 Task: Find connections with filter location Mancherāl with filter topic #Jobvacancywith filter profile language Potuguese with filter current company Microsoft Research with filter school Gayatri Vidya Parishad College of Engineering (Autonomous) with filter industry Movies, Videos and Sound with filter service category Public Relations with filter keywords title Over the Phone Interpreter
Action: Mouse moved to (483, 77)
Screenshot: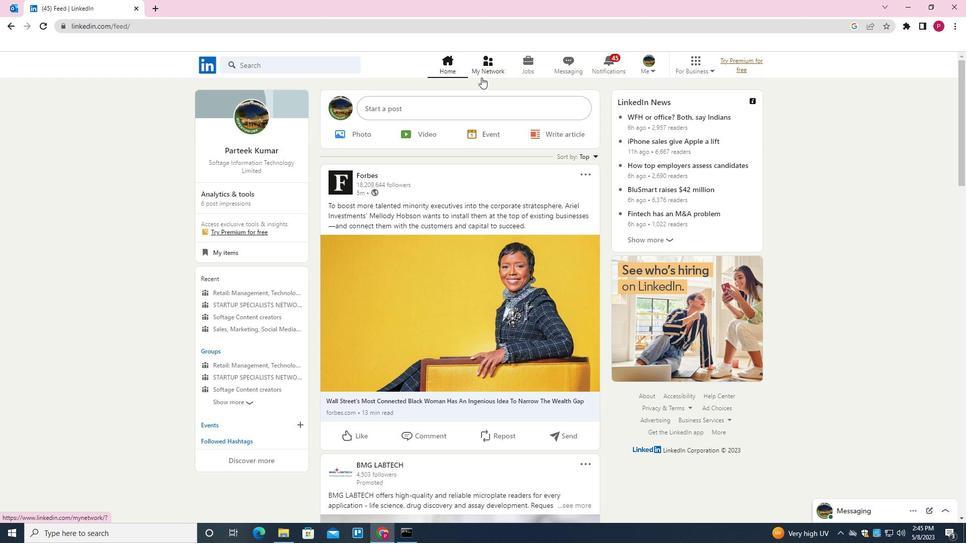 
Action: Mouse pressed left at (483, 77)
Screenshot: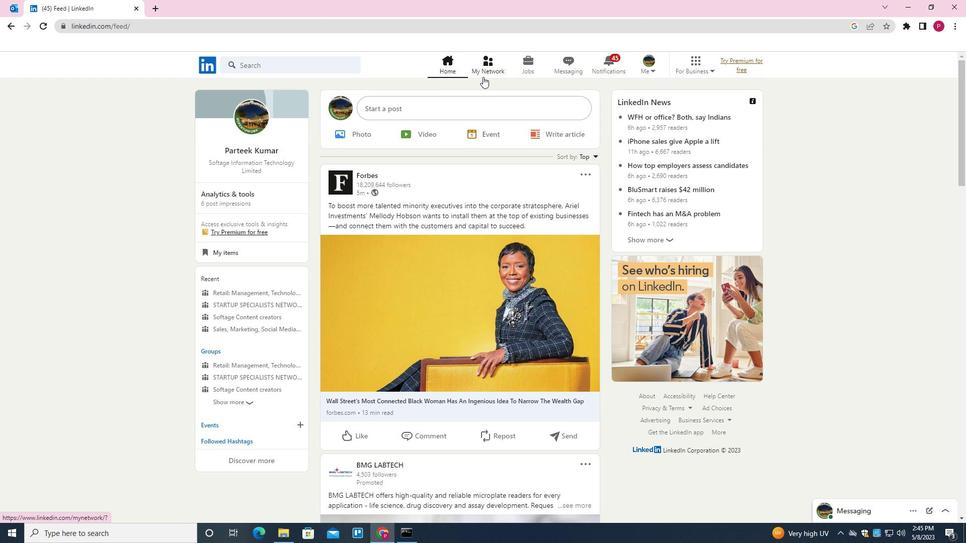 
Action: Mouse moved to (325, 125)
Screenshot: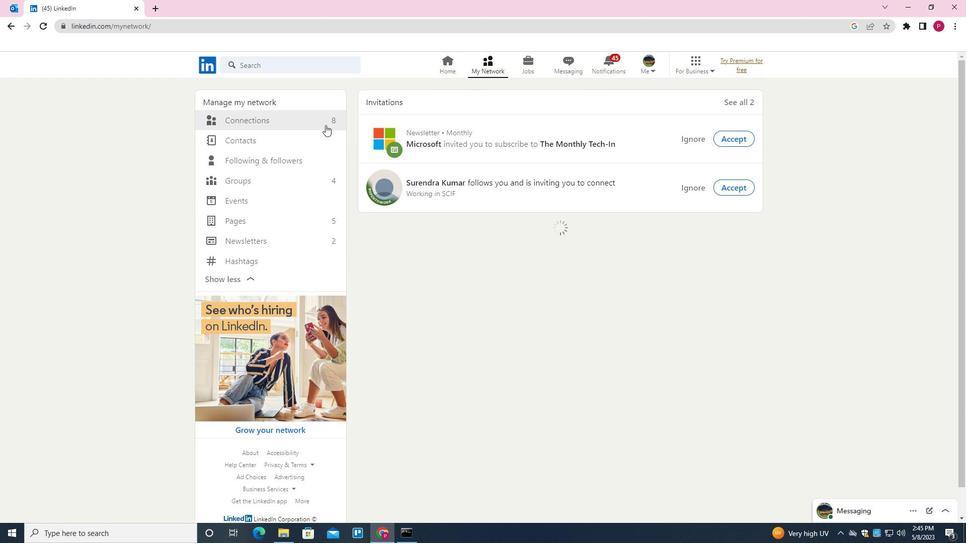 
Action: Mouse pressed left at (325, 125)
Screenshot: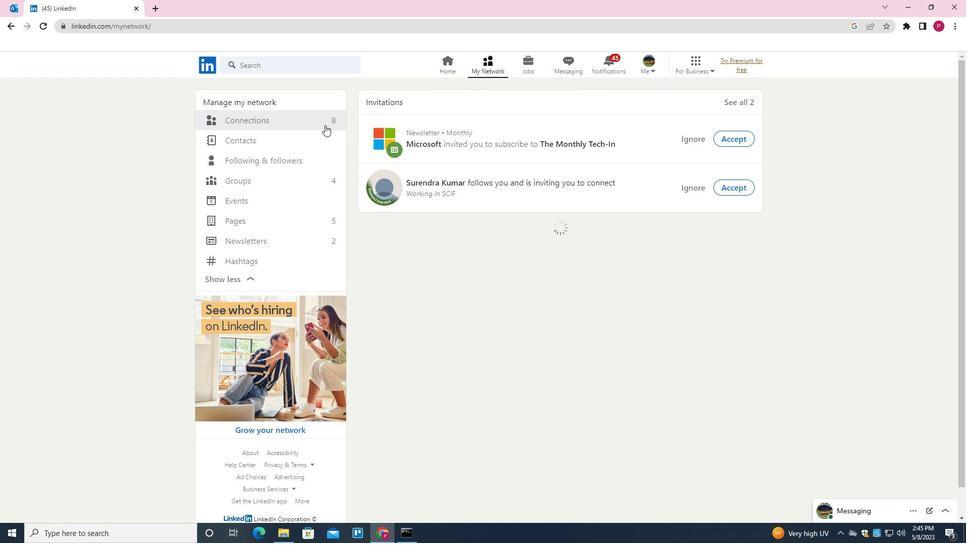 
Action: Mouse moved to (554, 121)
Screenshot: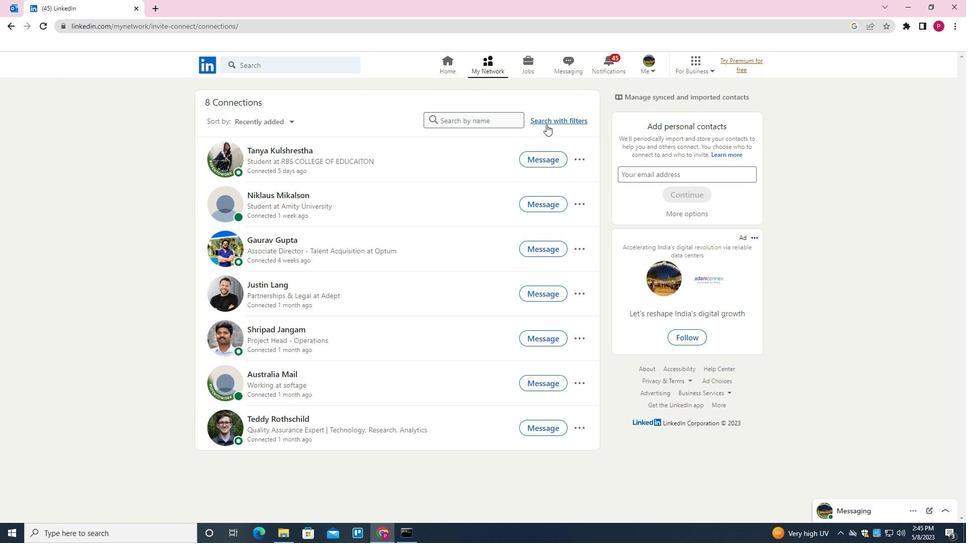 
Action: Mouse pressed left at (554, 121)
Screenshot: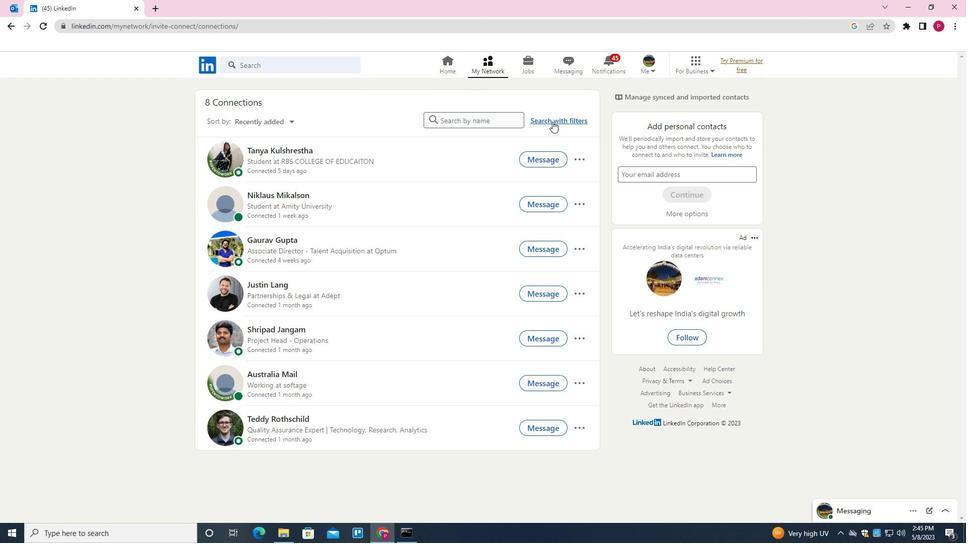 
Action: Mouse moved to (517, 91)
Screenshot: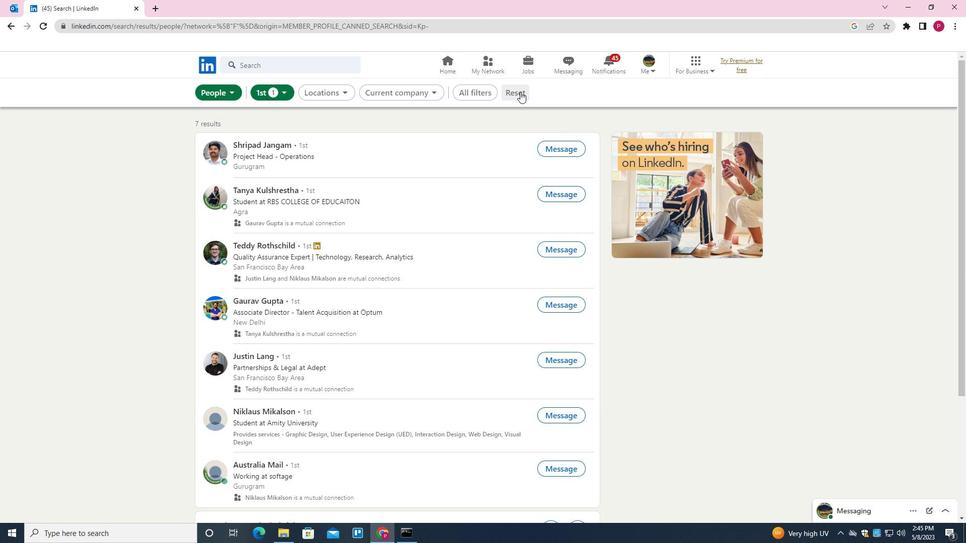 
Action: Mouse pressed left at (517, 91)
Screenshot: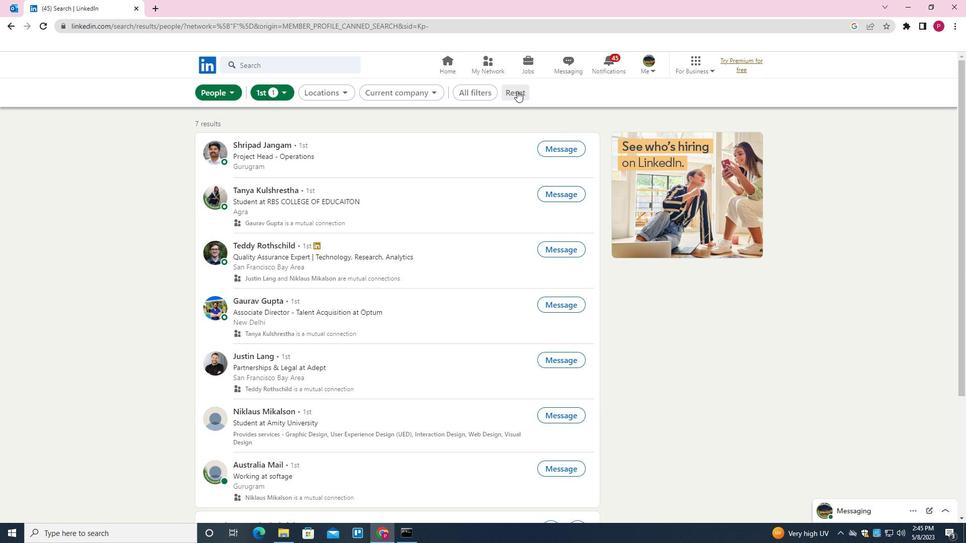 
Action: Mouse moved to (502, 94)
Screenshot: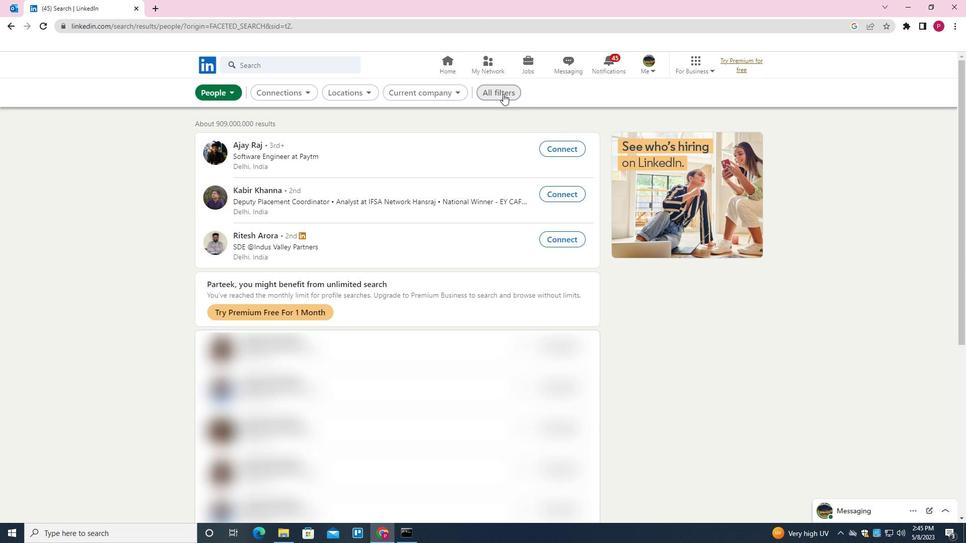 
Action: Mouse pressed left at (502, 94)
Screenshot: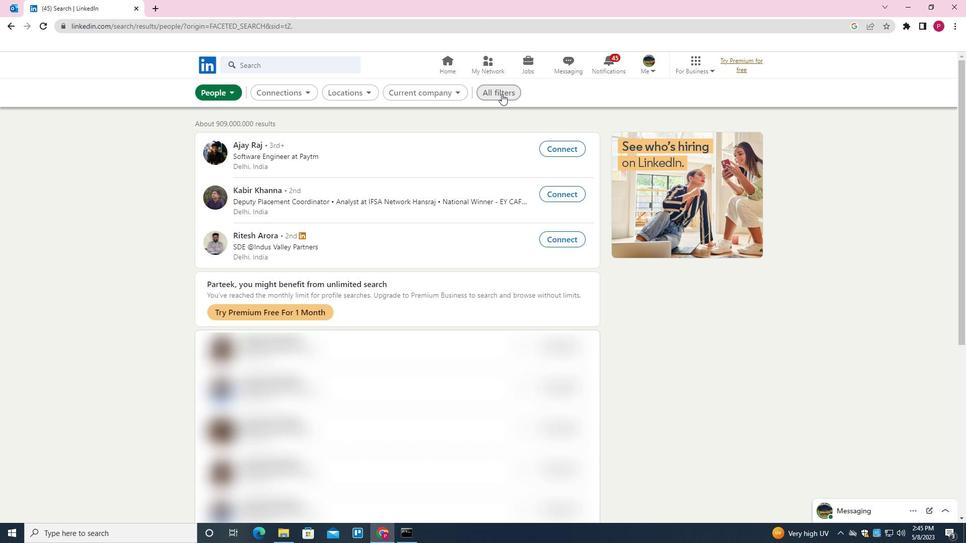 
Action: Mouse moved to (765, 218)
Screenshot: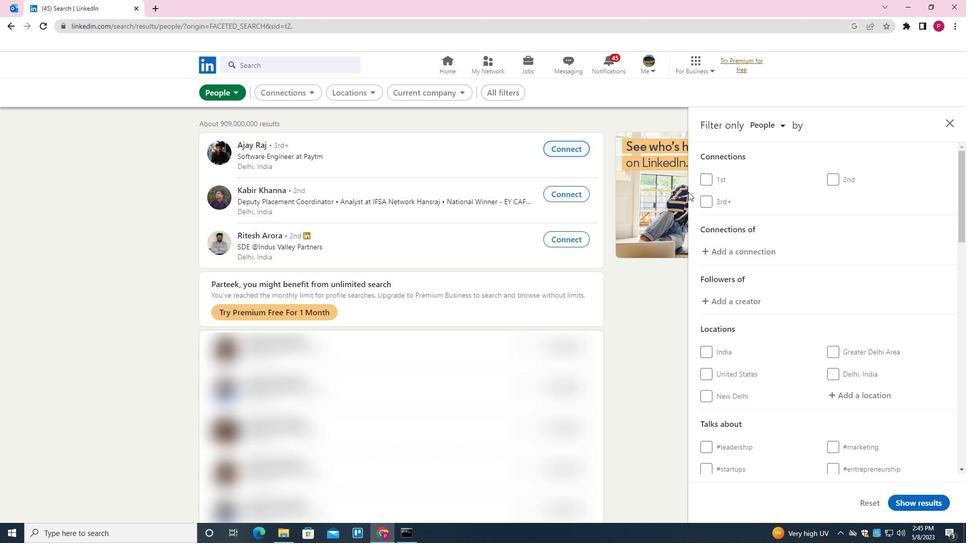
Action: Mouse scrolled (765, 218) with delta (0, 0)
Screenshot: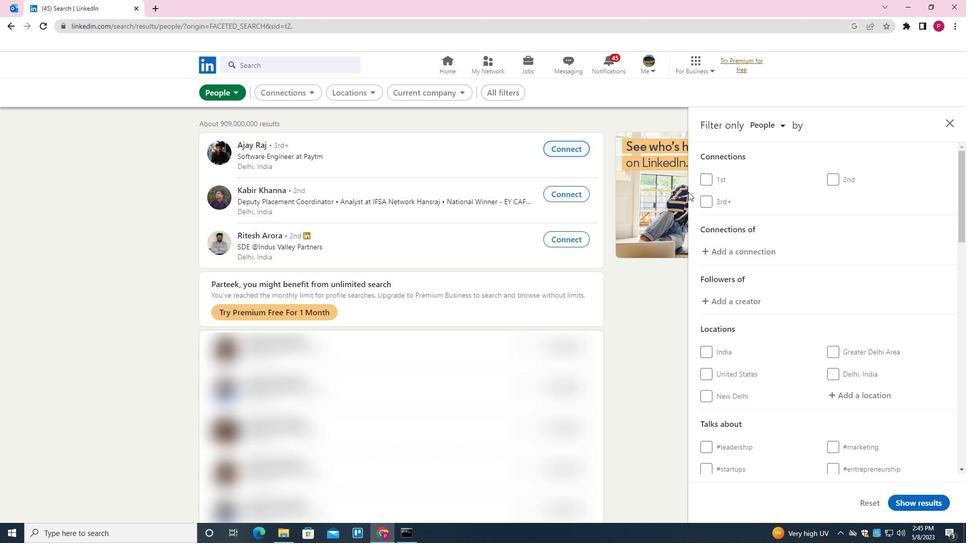 
Action: Mouse moved to (803, 232)
Screenshot: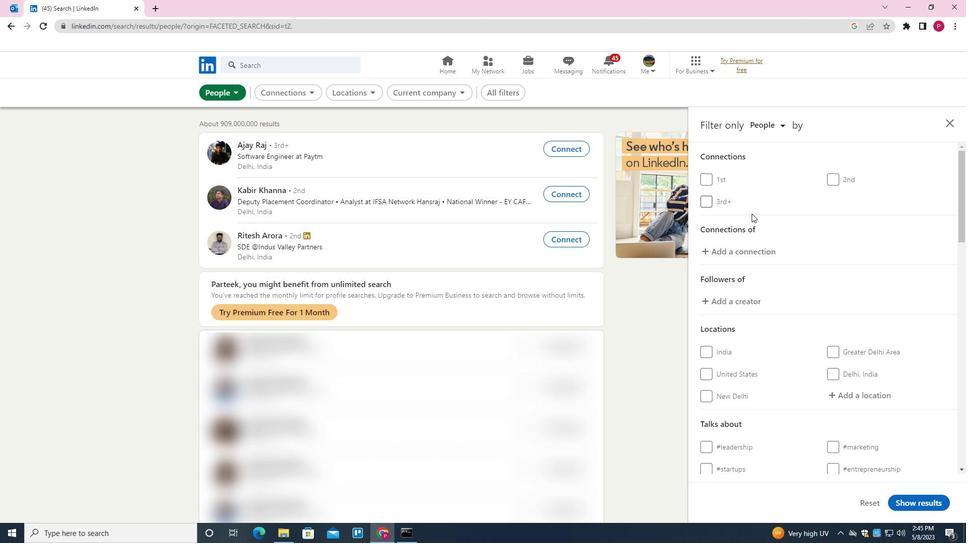 
Action: Mouse scrolled (803, 231) with delta (0, 0)
Screenshot: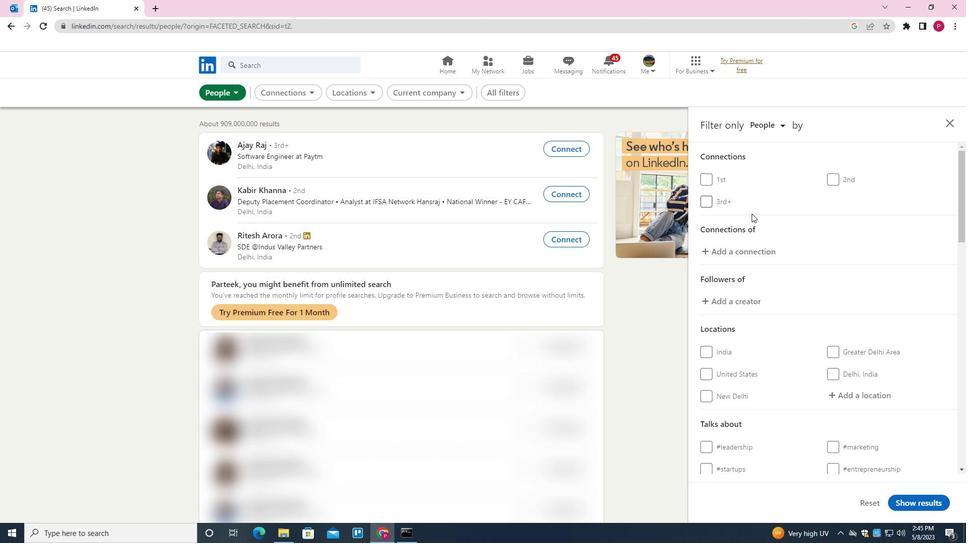 
Action: Mouse moved to (812, 236)
Screenshot: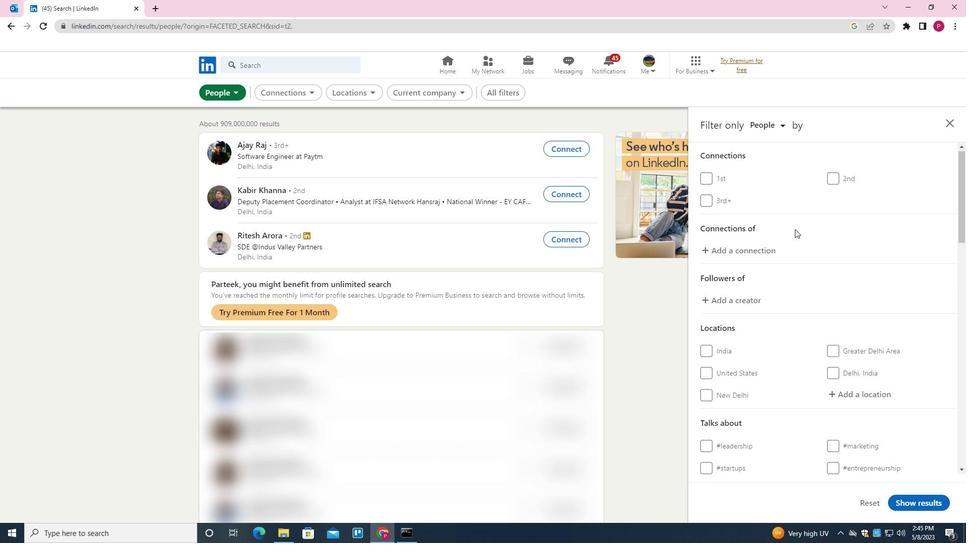 
Action: Mouse scrolled (812, 236) with delta (0, 0)
Screenshot: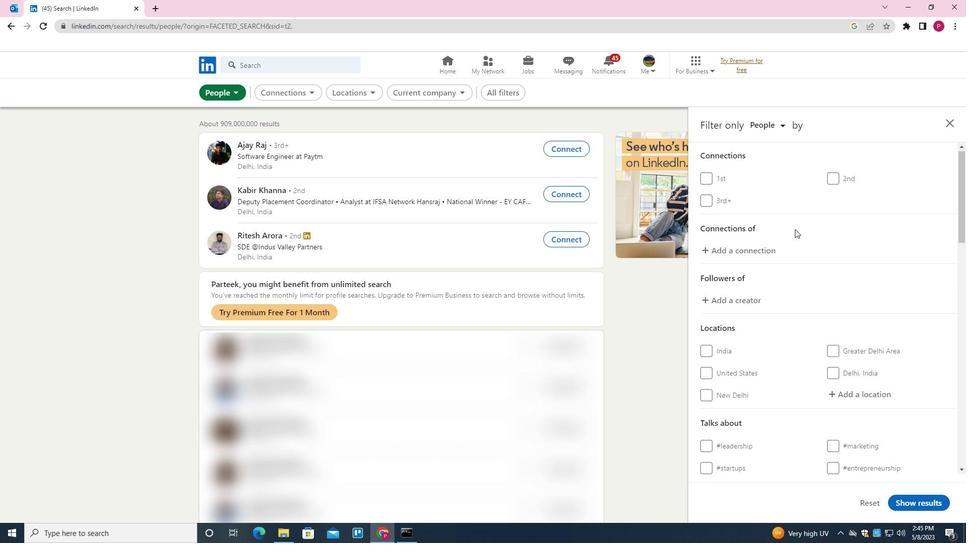 
Action: Mouse moved to (864, 245)
Screenshot: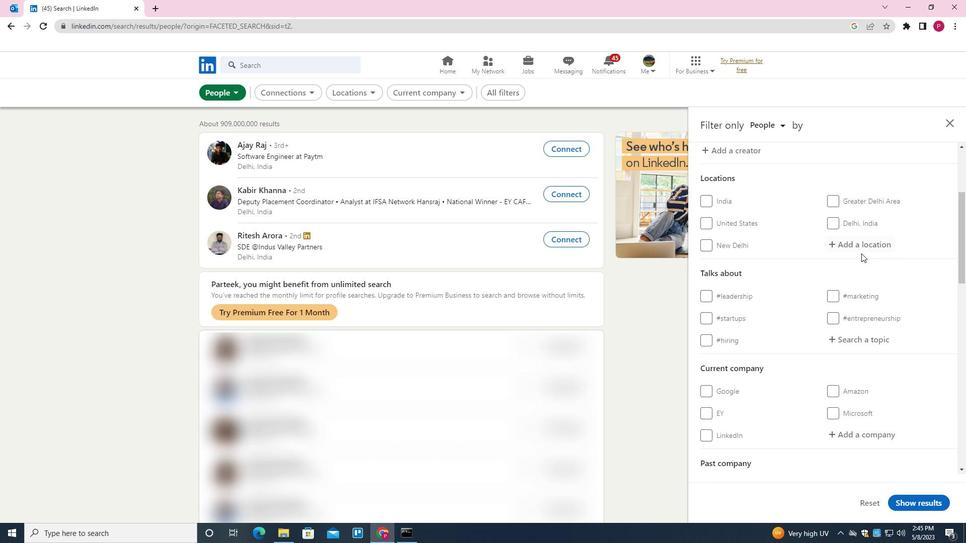 
Action: Mouse pressed left at (864, 245)
Screenshot: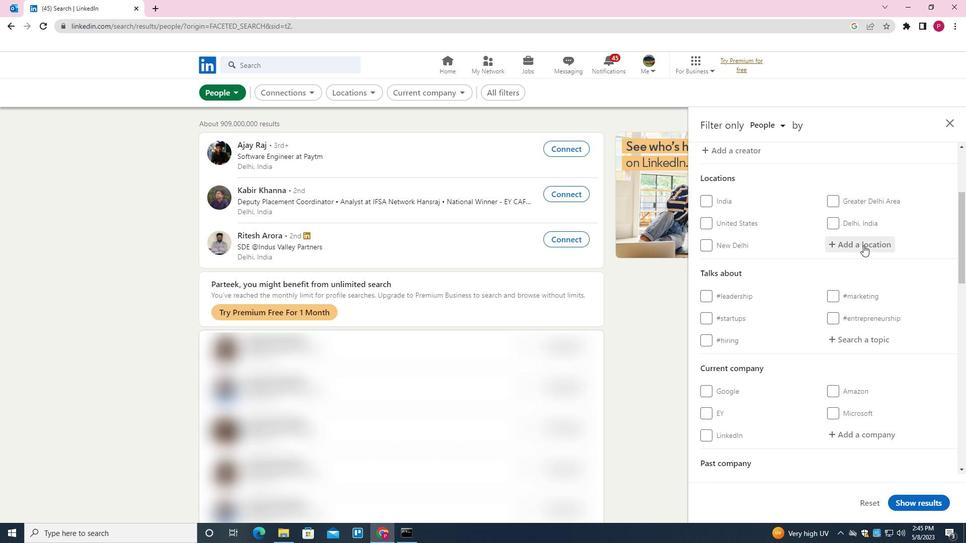 
Action: Mouse moved to (814, 277)
Screenshot: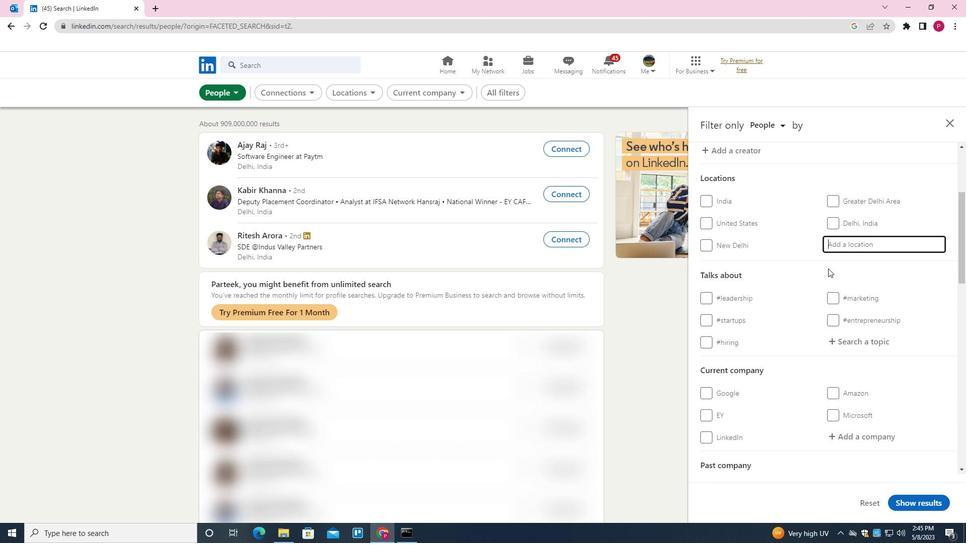 
Action: Key pressed <Key.shift>MANCHERAL<Key.backspace><Key.backspace><Key.backspace>RAL
Screenshot: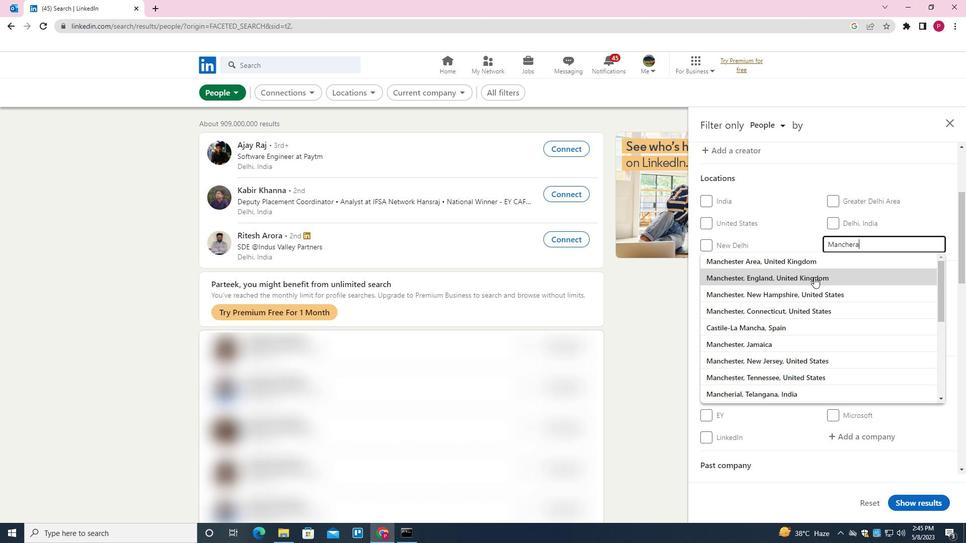 
Action: Mouse moved to (837, 221)
Screenshot: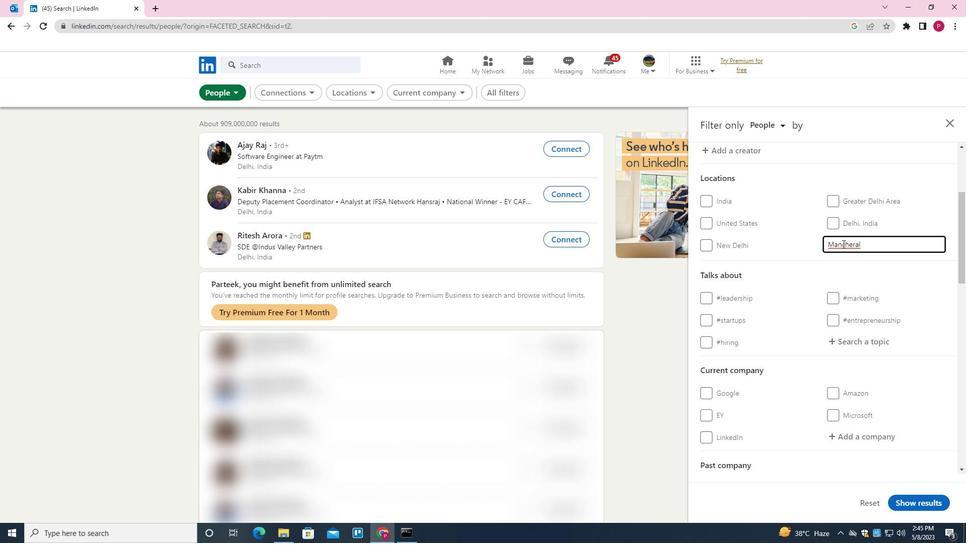 
Action: Mouse scrolled (837, 221) with delta (0, 0)
Screenshot: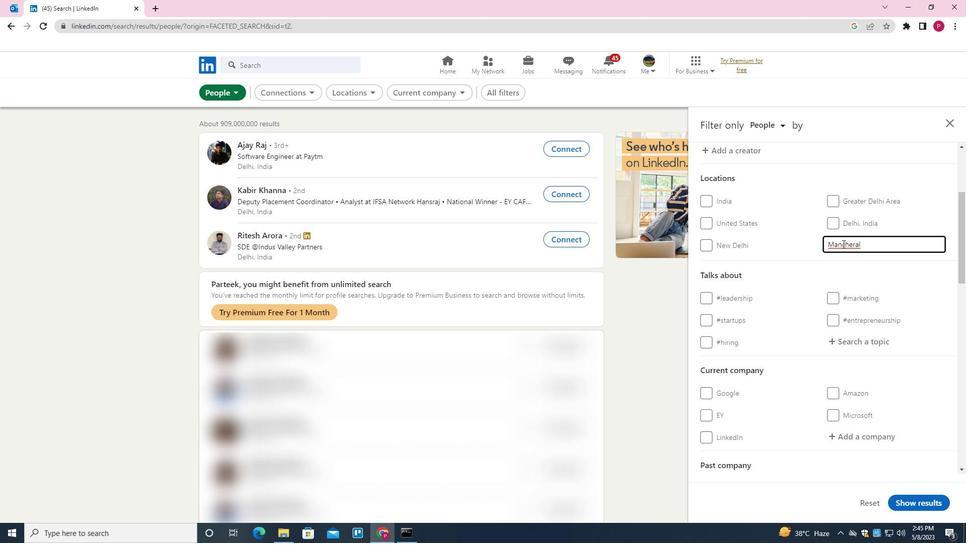 
Action: Mouse moved to (839, 219)
Screenshot: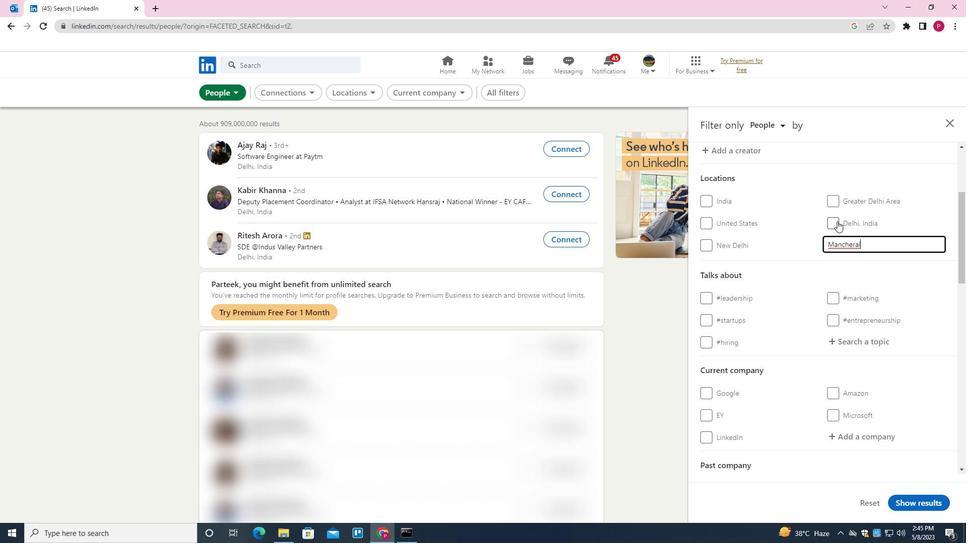 
Action: Mouse scrolled (839, 219) with delta (0, 0)
Screenshot: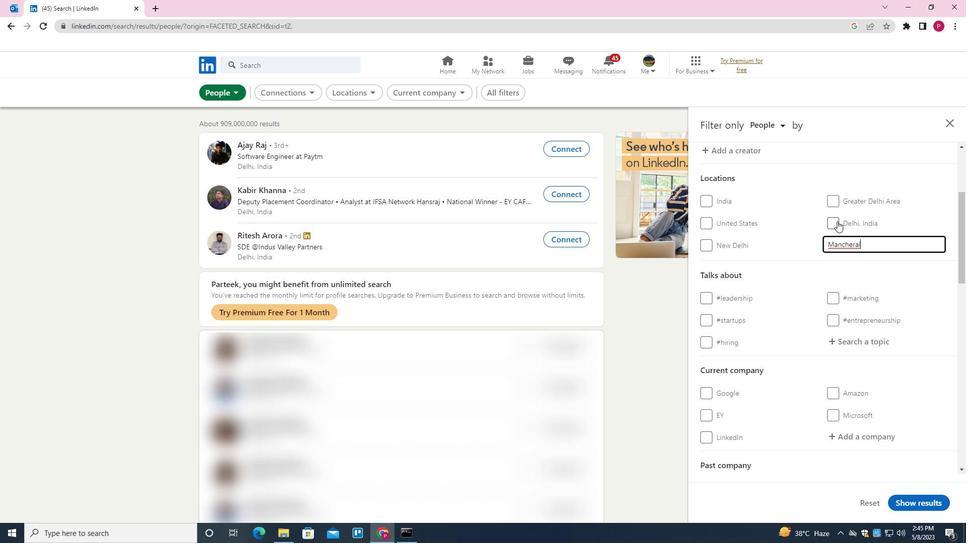 
Action: Mouse moved to (858, 236)
Screenshot: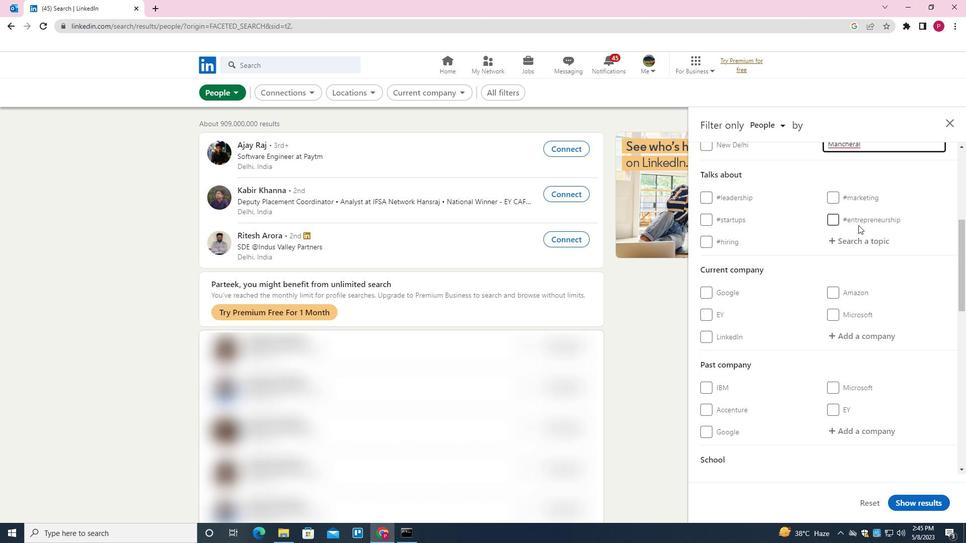 
Action: Mouse pressed left at (858, 236)
Screenshot: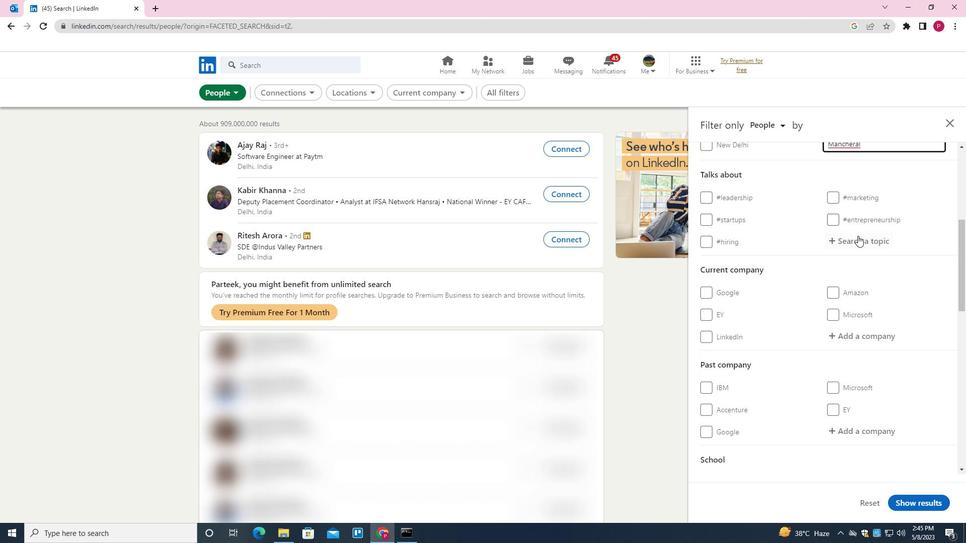 
Action: Key pressed JOBVACANCY
Screenshot: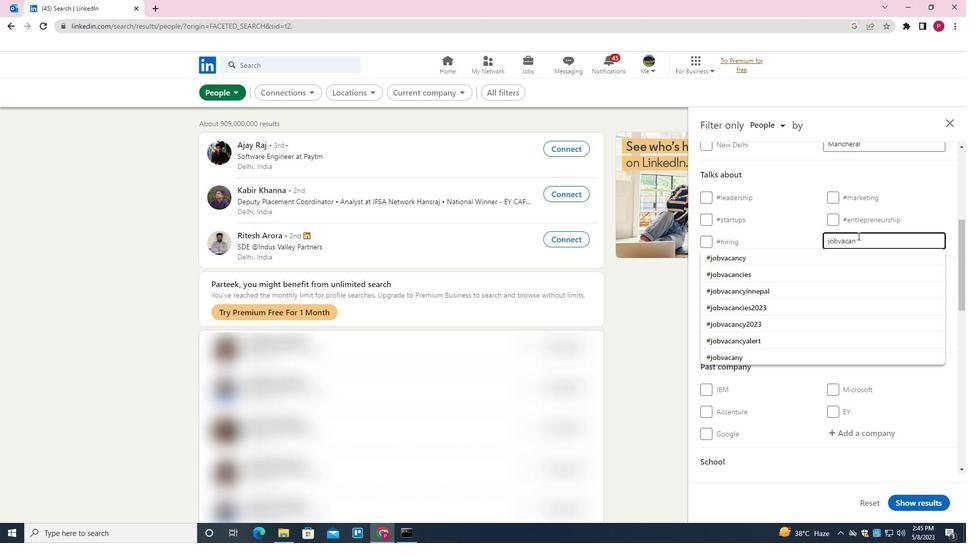
Action: Mouse moved to (842, 261)
Screenshot: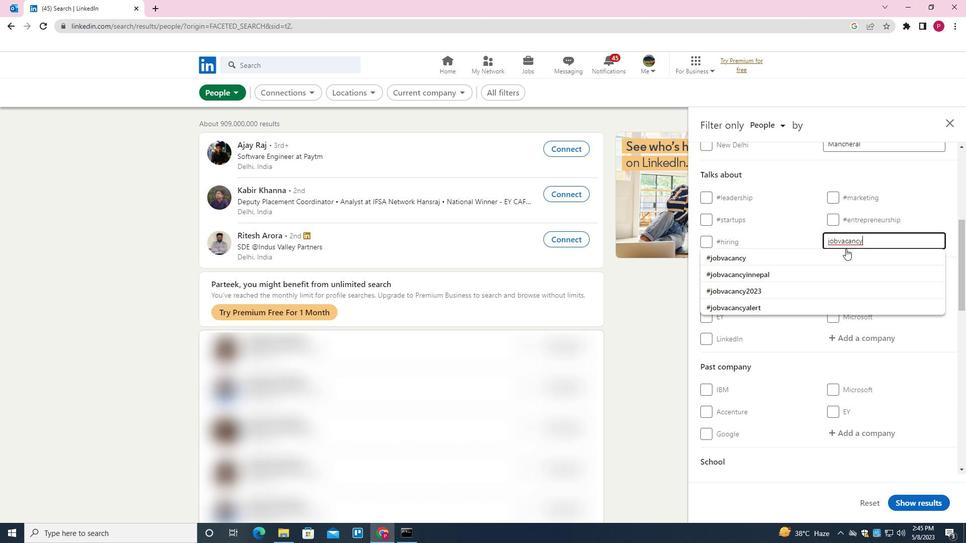 
Action: Mouse pressed left at (842, 261)
Screenshot: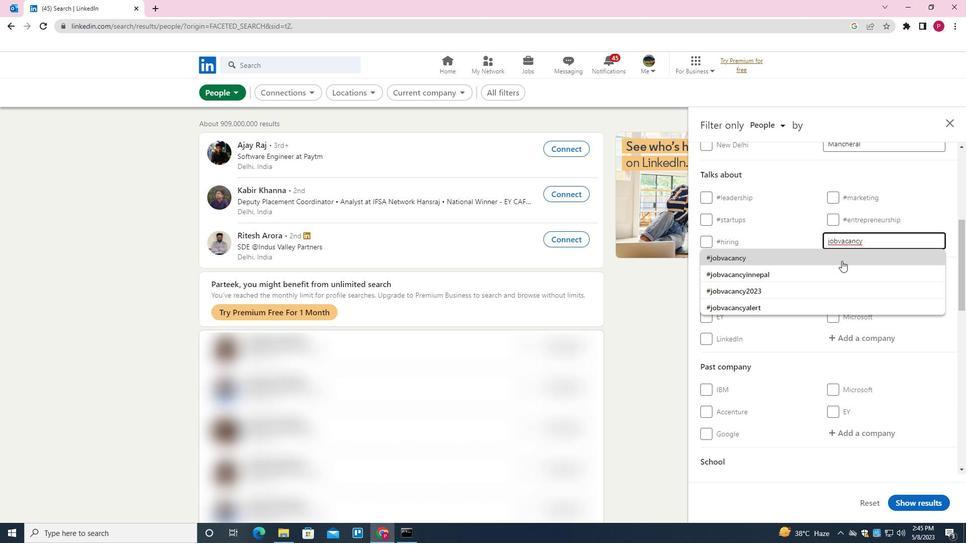 
Action: Mouse moved to (837, 265)
Screenshot: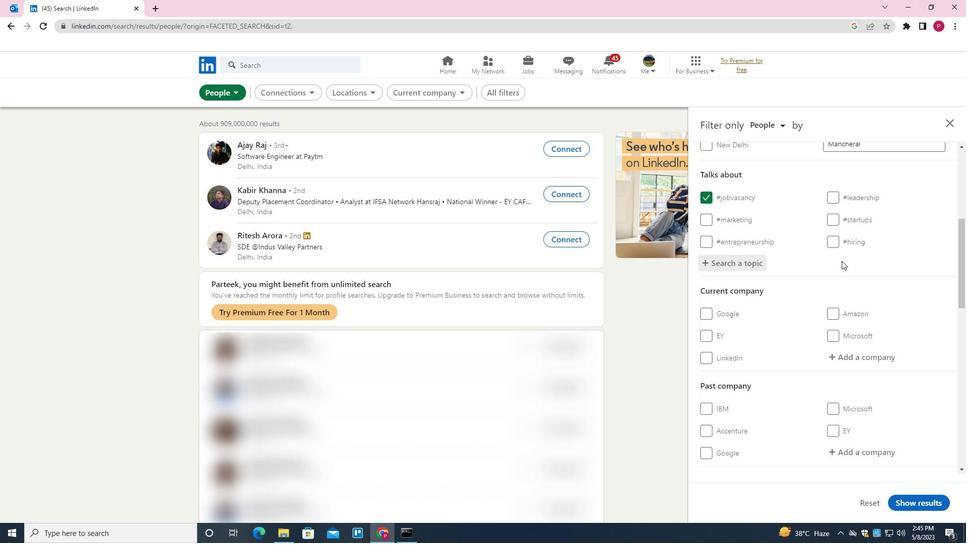 
Action: Mouse scrolled (837, 264) with delta (0, 0)
Screenshot: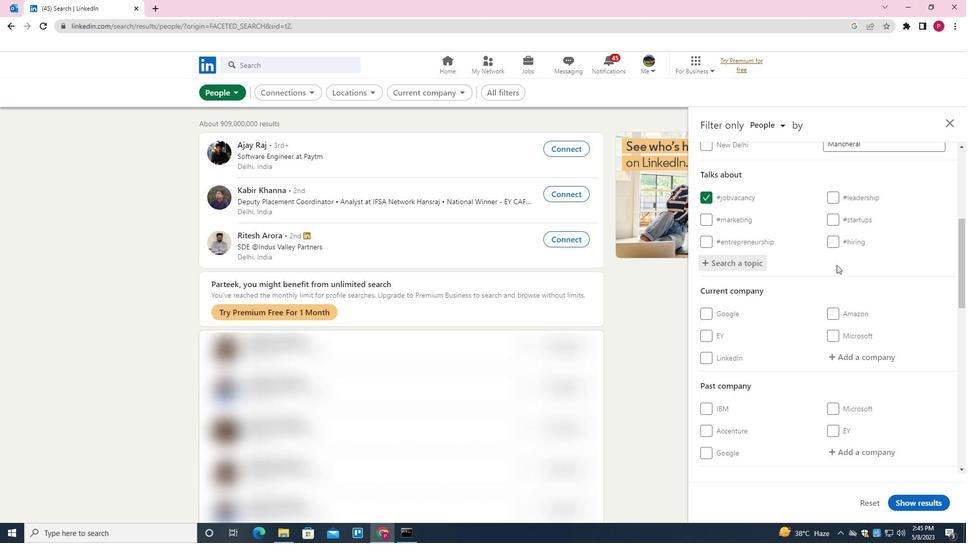 
Action: Mouse scrolled (837, 264) with delta (0, 0)
Screenshot: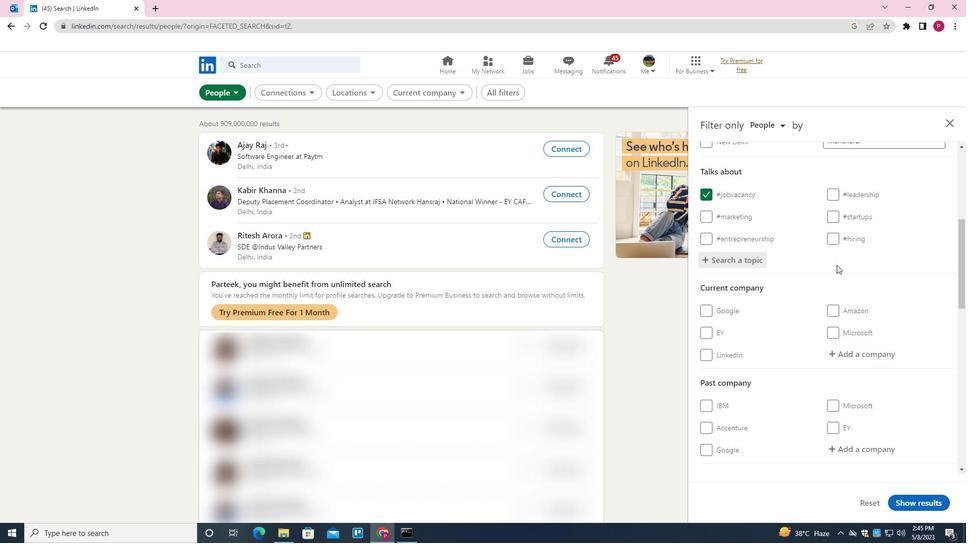 
Action: Mouse scrolled (837, 264) with delta (0, 0)
Screenshot: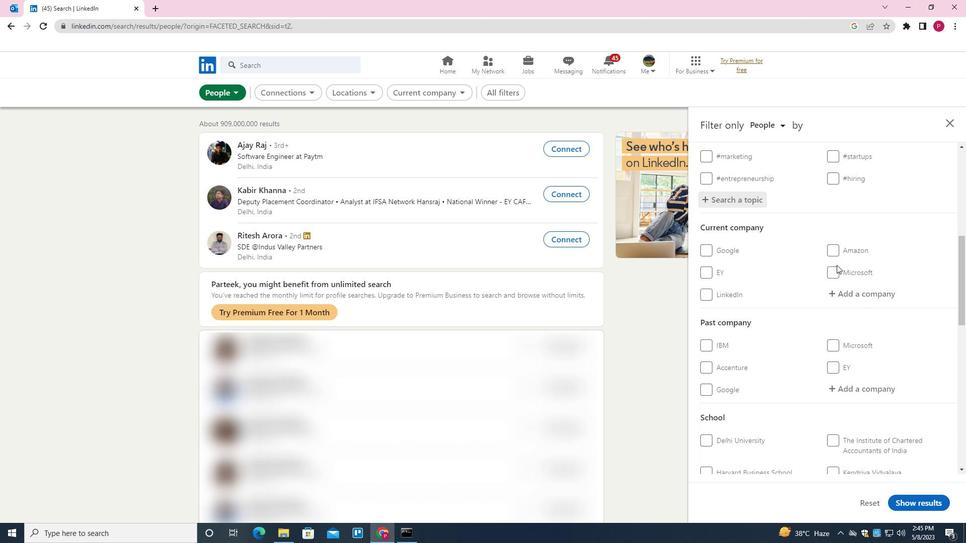 
Action: Mouse scrolled (837, 264) with delta (0, 0)
Screenshot: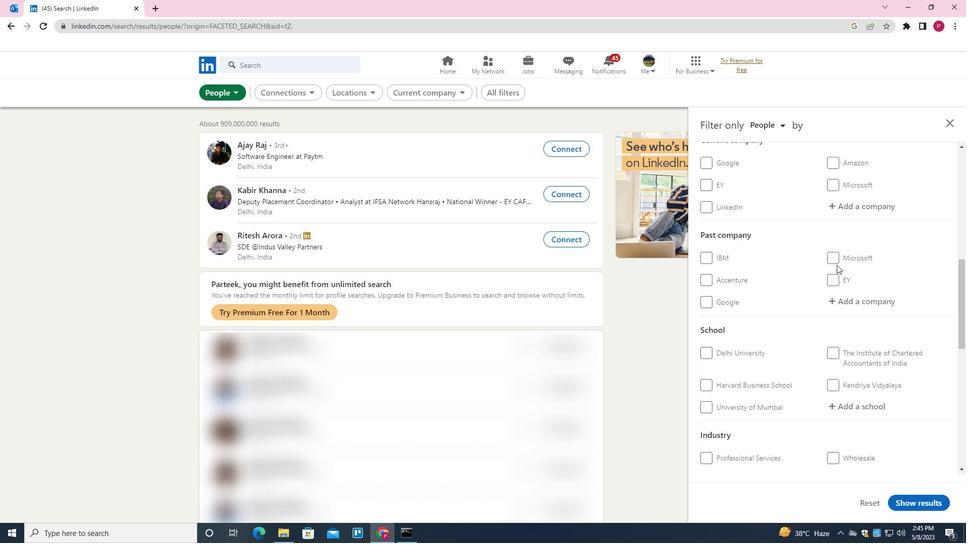 
Action: Mouse scrolled (837, 264) with delta (0, 0)
Screenshot: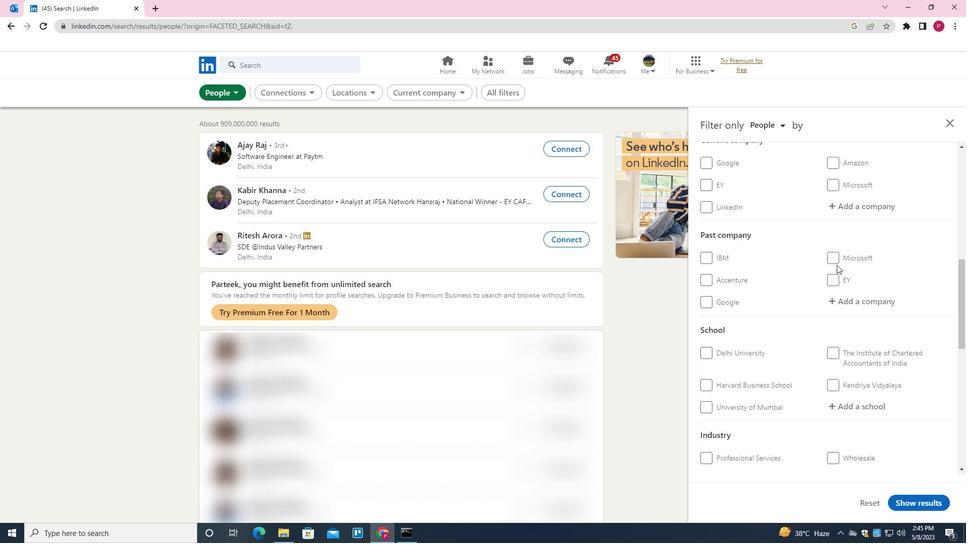 
Action: Mouse scrolled (837, 264) with delta (0, 0)
Screenshot: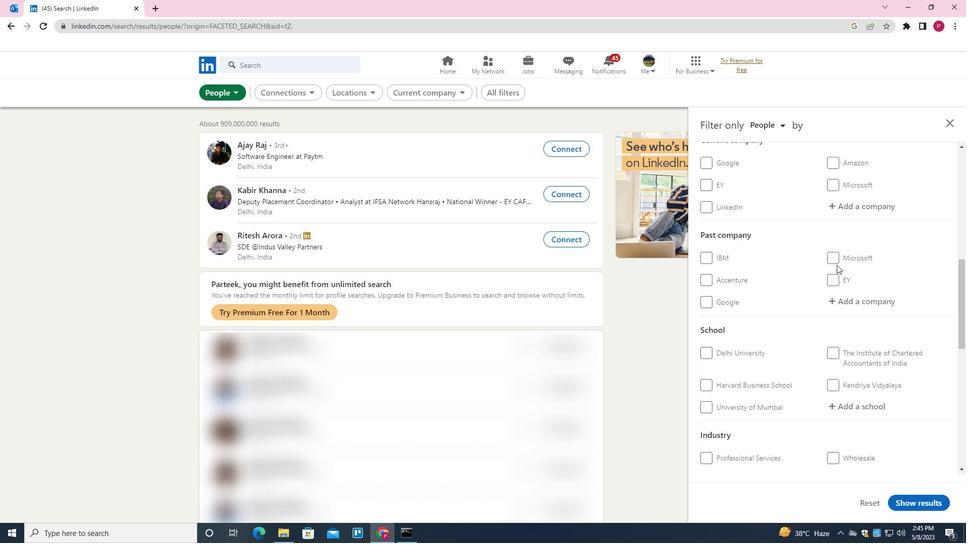 
Action: Mouse scrolled (837, 264) with delta (0, 0)
Screenshot: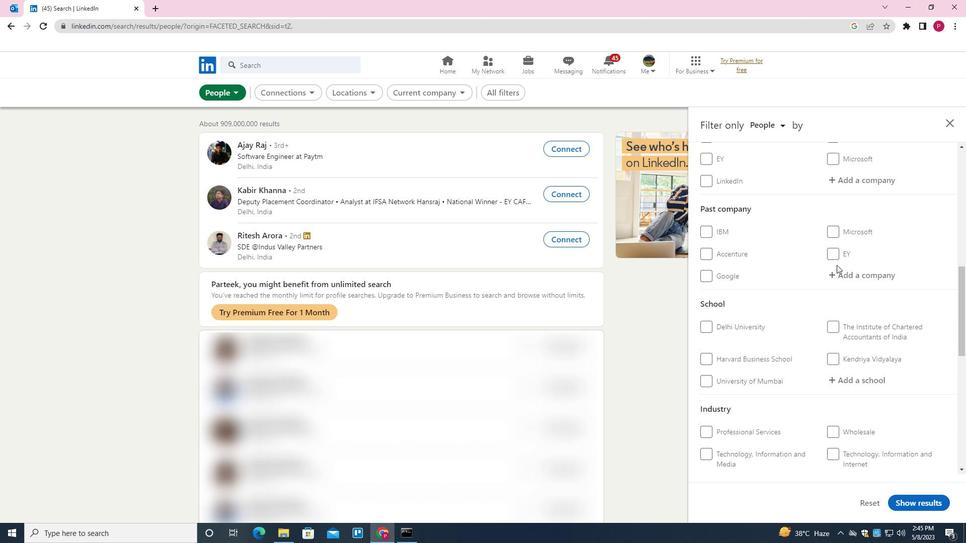 
Action: Mouse scrolled (837, 264) with delta (0, 0)
Screenshot: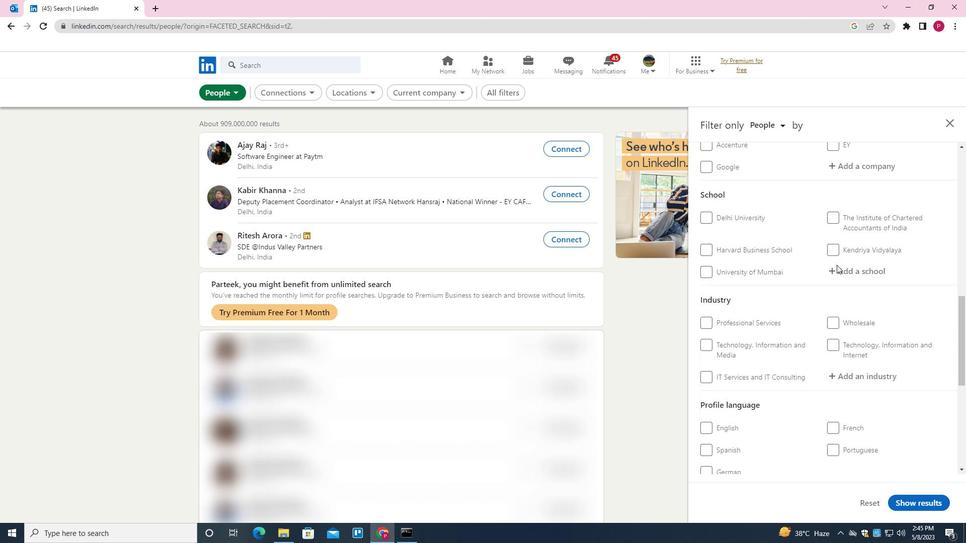 
Action: Mouse scrolled (837, 264) with delta (0, 0)
Screenshot: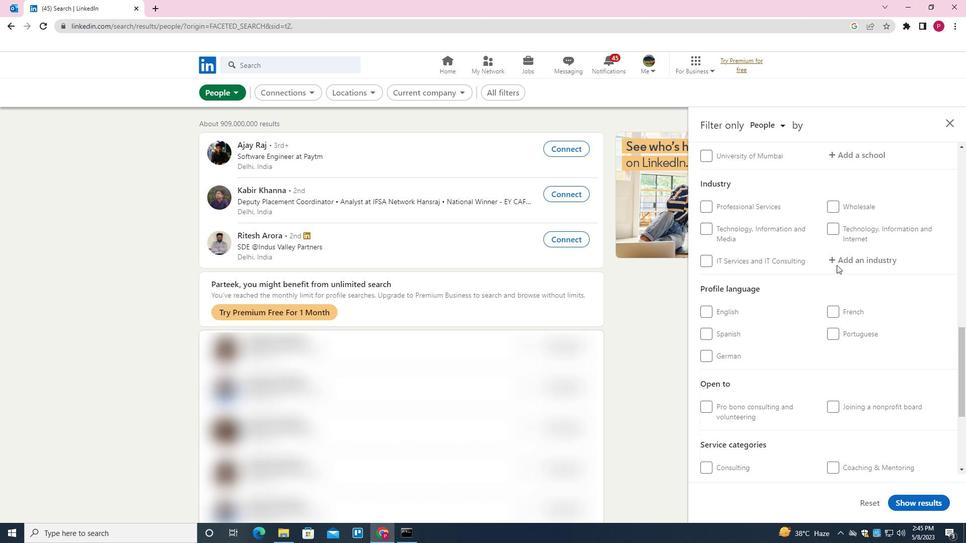
Action: Mouse scrolled (837, 264) with delta (0, 0)
Screenshot: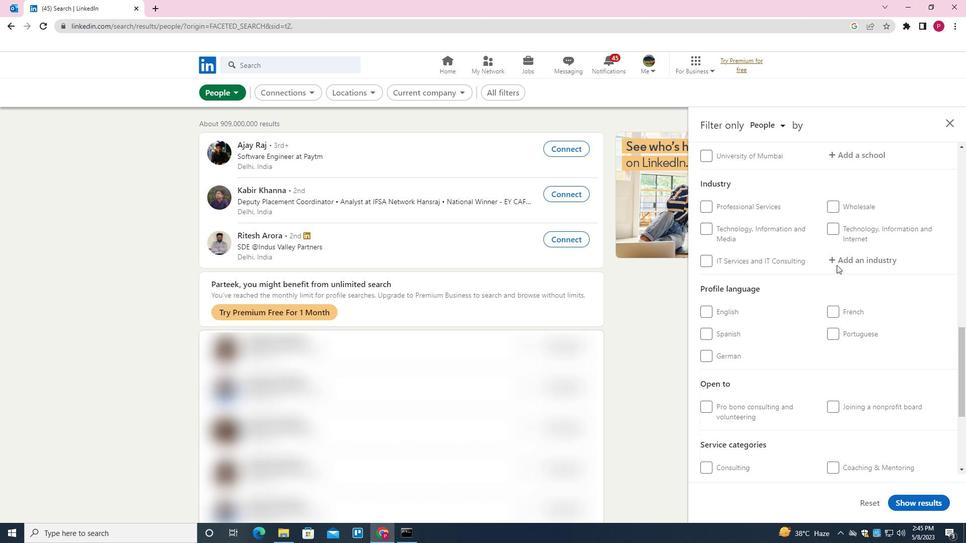 
Action: Mouse moved to (833, 235)
Screenshot: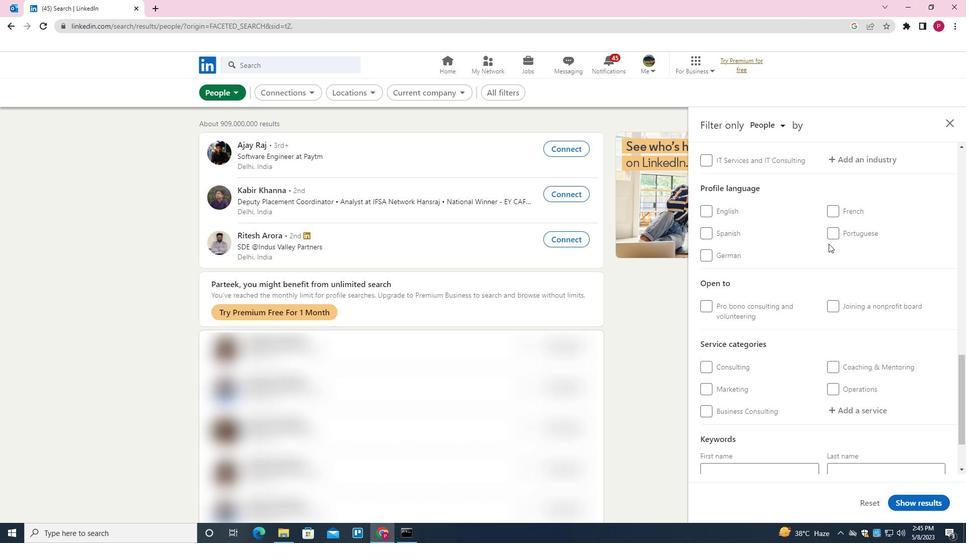 
Action: Mouse pressed left at (833, 235)
Screenshot: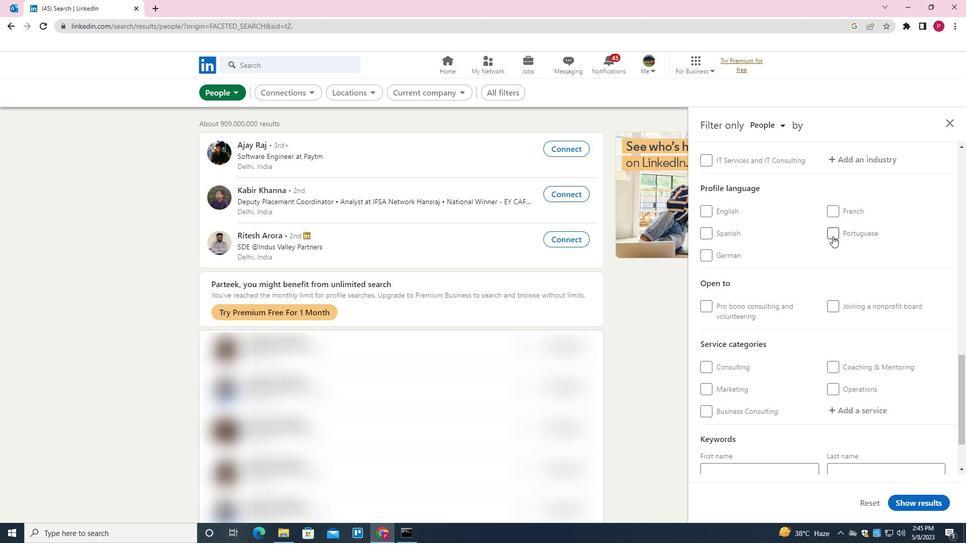 
Action: Mouse moved to (796, 276)
Screenshot: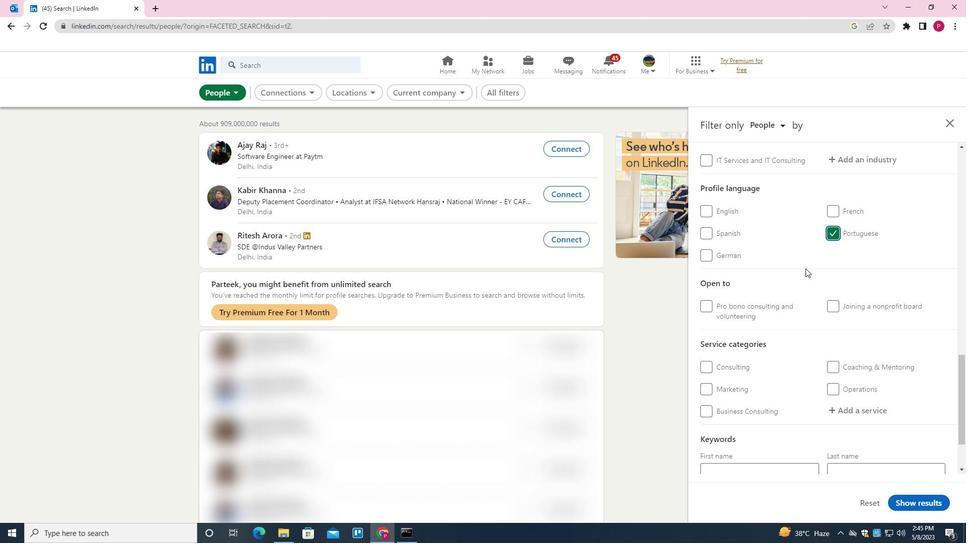 
Action: Mouse scrolled (796, 277) with delta (0, 0)
Screenshot: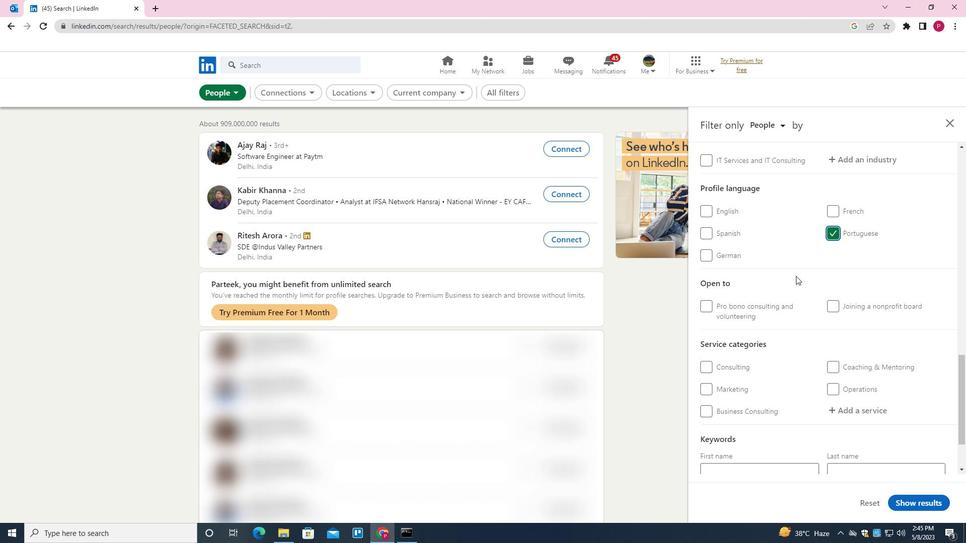 
Action: Mouse scrolled (796, 277) with delta (0, 0)
Screenshot: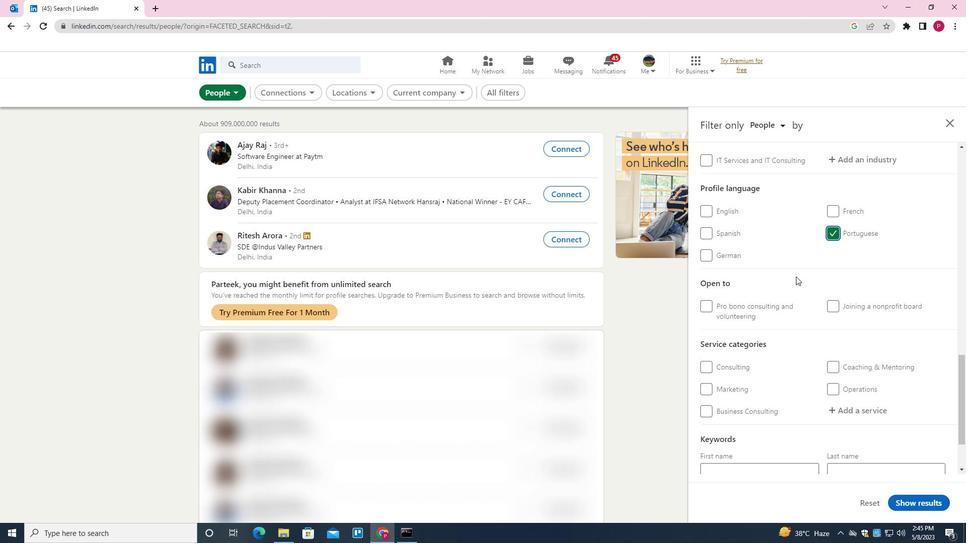 
Action: Mouse scrolled (796, 277) with delta (0, 0)
Screenshot: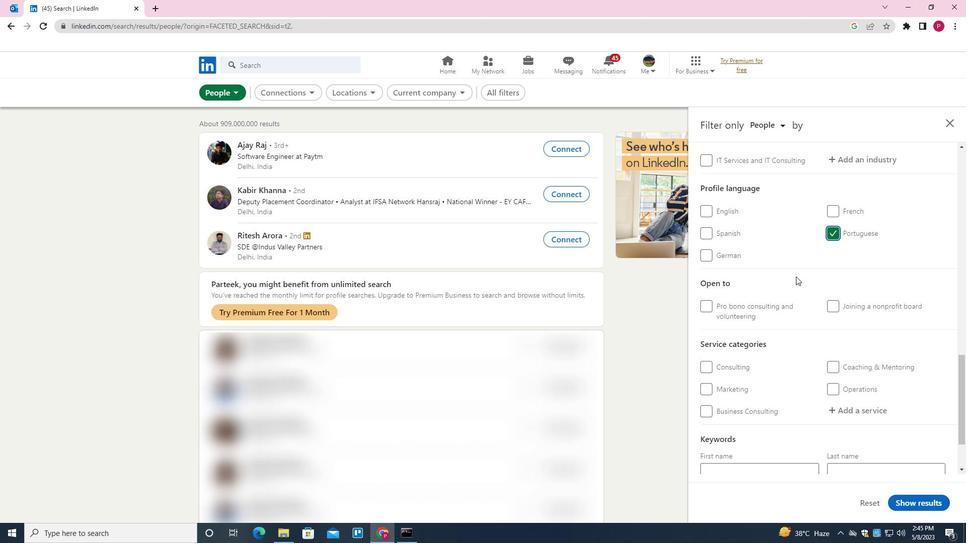
Action: Mouse scrolled (796, 277) with delta (0, 0)
Screenshot: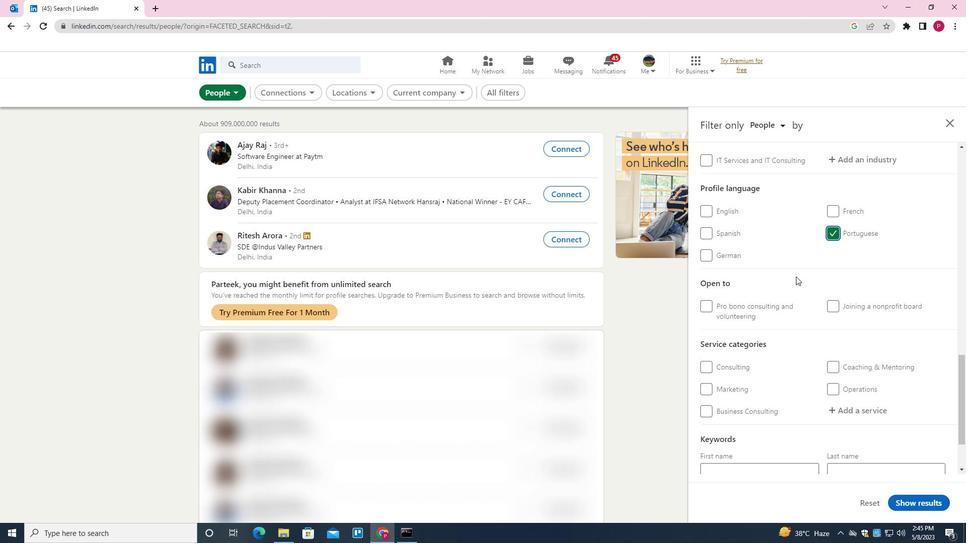 
Action: Mouse scrolled (796, 277) with delta (0, 0)
Screenshot: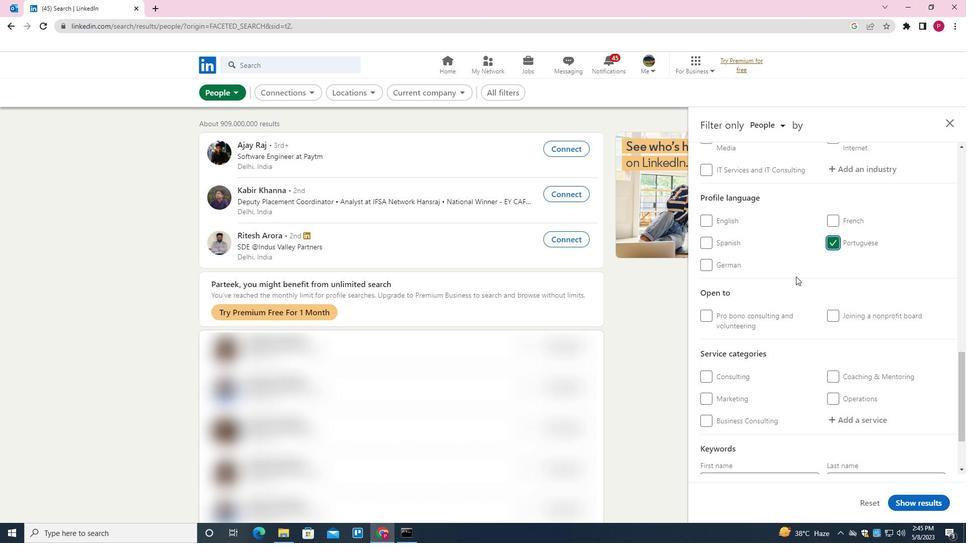 
Action: Mouse scrolled (796, 277) with delta (0, 0)
Screenshot: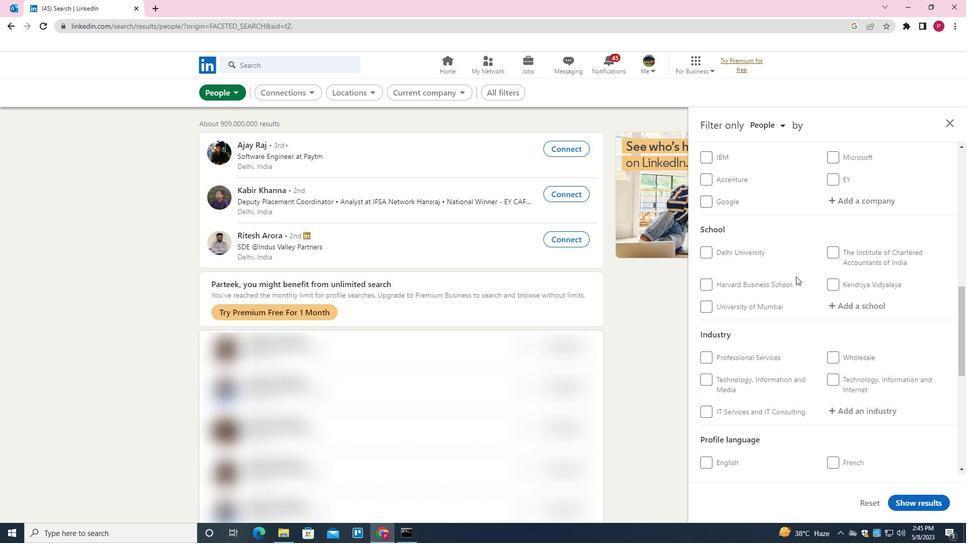 
Action: Mouse scrolled (796, 277) with delta (0, 0)
Screenshot: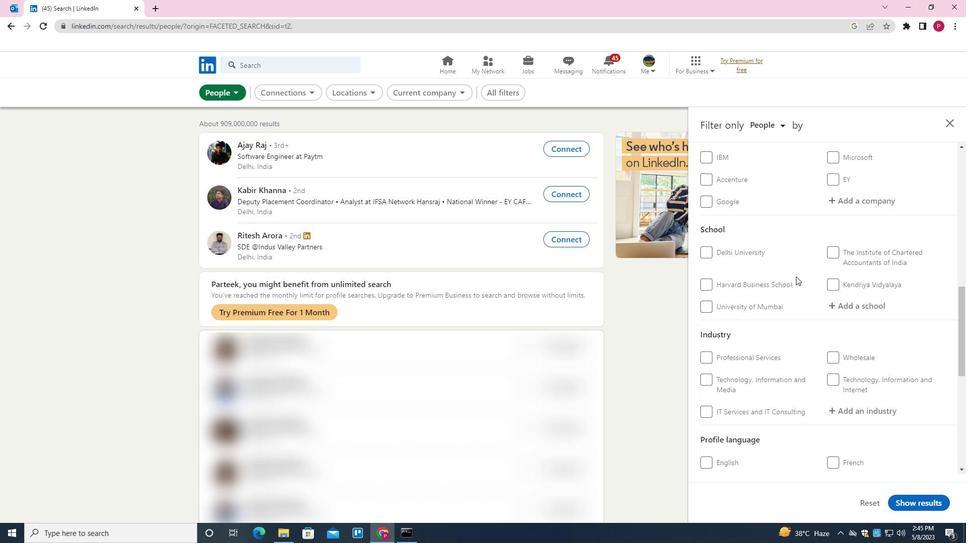 
Action: Mouse scrolled (796, 277) with delta (0, 0)
Screenshot: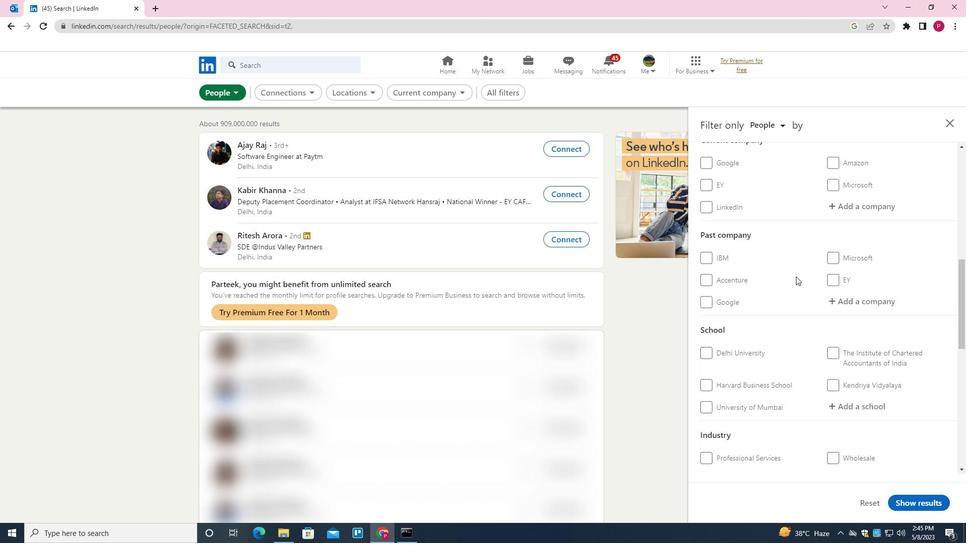 
Action: Mouse moved to (857, 256)
Screenshot: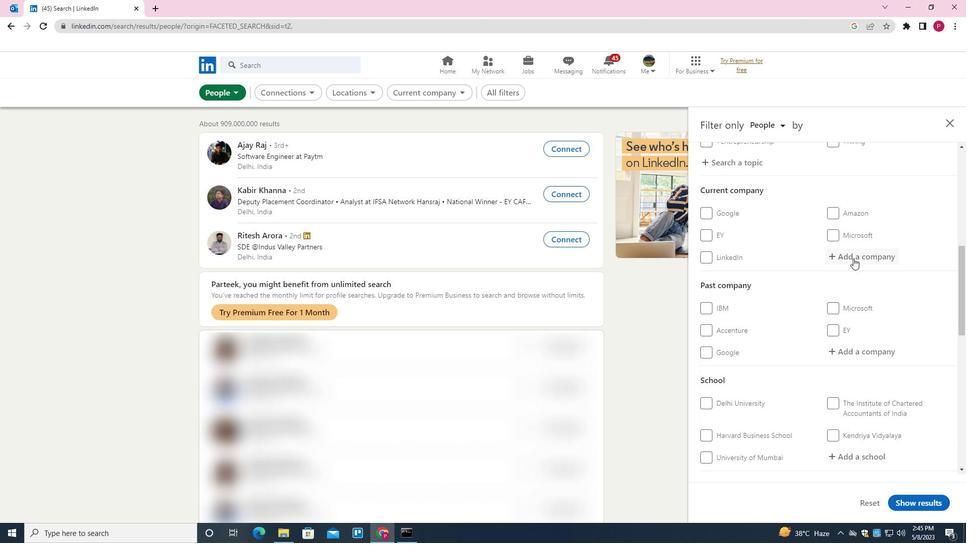 
Action: Mouse pressed left at (857, 256)
Screenshot: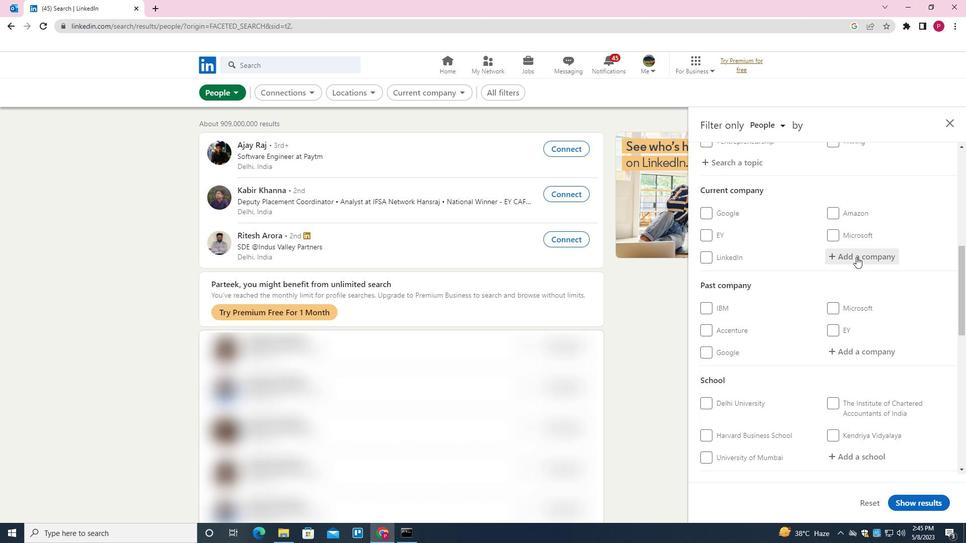 
Action: Key pressed <Key.shift>MICROSOFT<Key.space><Key.shift>RESEARCH<Key.down><Key.up><Key.up><Key.up><Key.up><Key.space><Key.backspace>'<Key.enter>
Screenshot: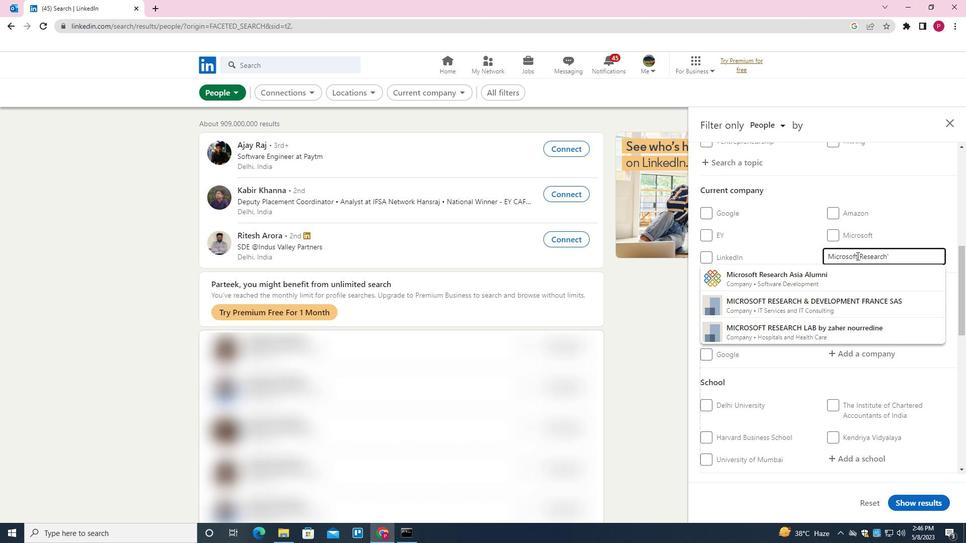 
Action: Mouse moved to (805, 278)
Screenshot: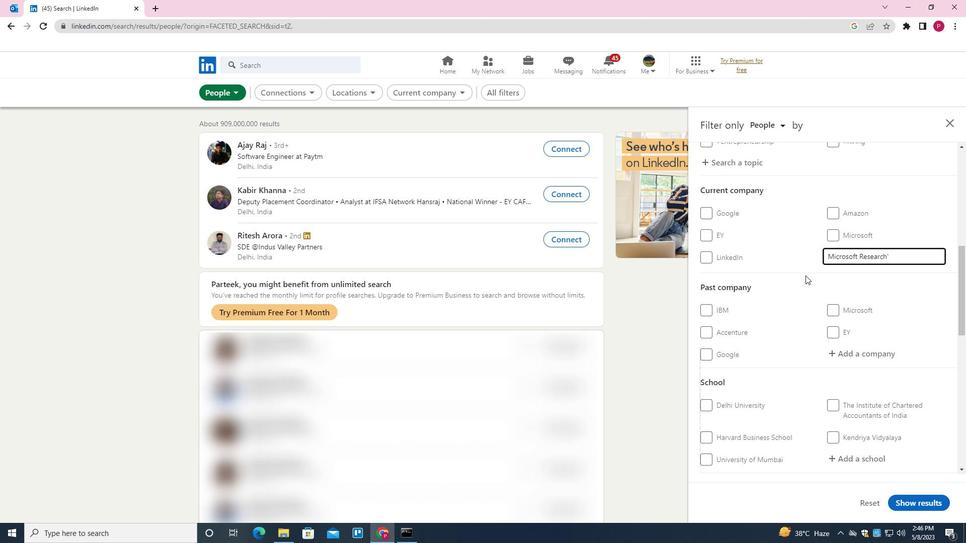 
Action: Mouse scrolled (805, 277) with delta (0, 0)
Screenshot: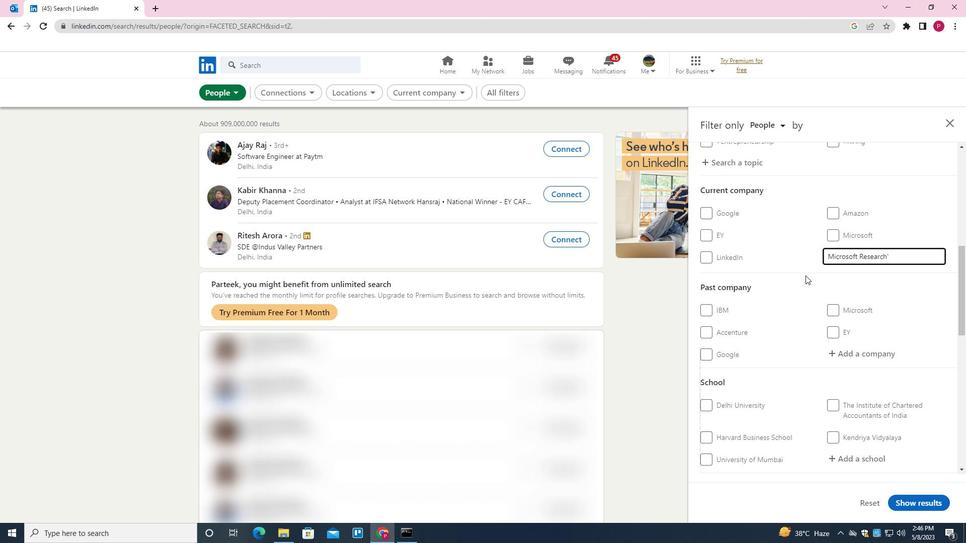 
Action: Mouse moved to (805, 284)
Screenshot: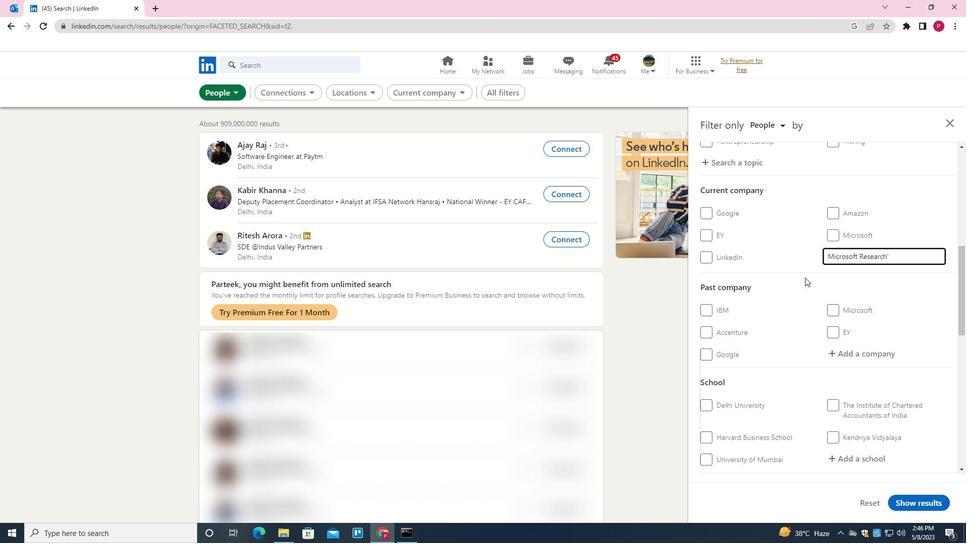 
Action: Mouse scrolled (805, 283) with delta (0, 0)
Screenshot: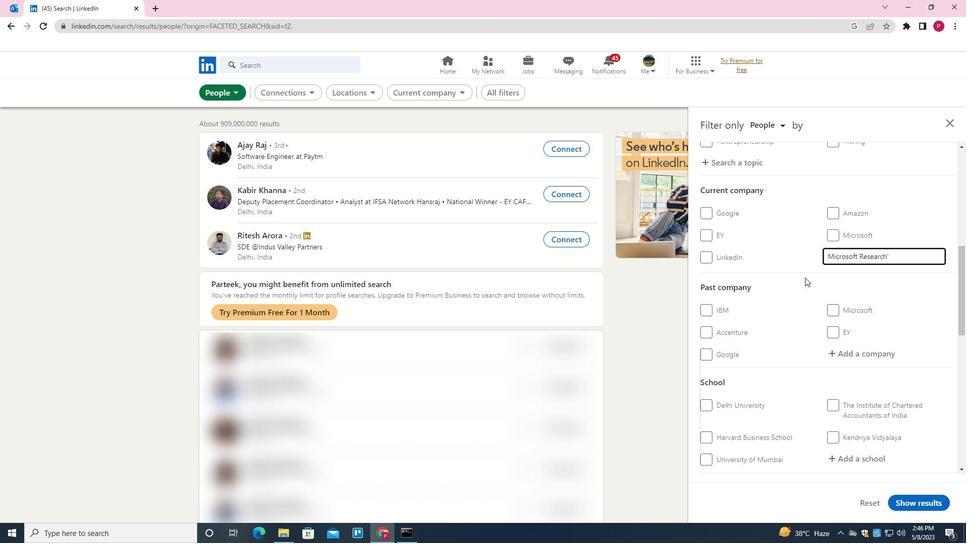
Action: Mouse moved to (805, 285)
Screenshot: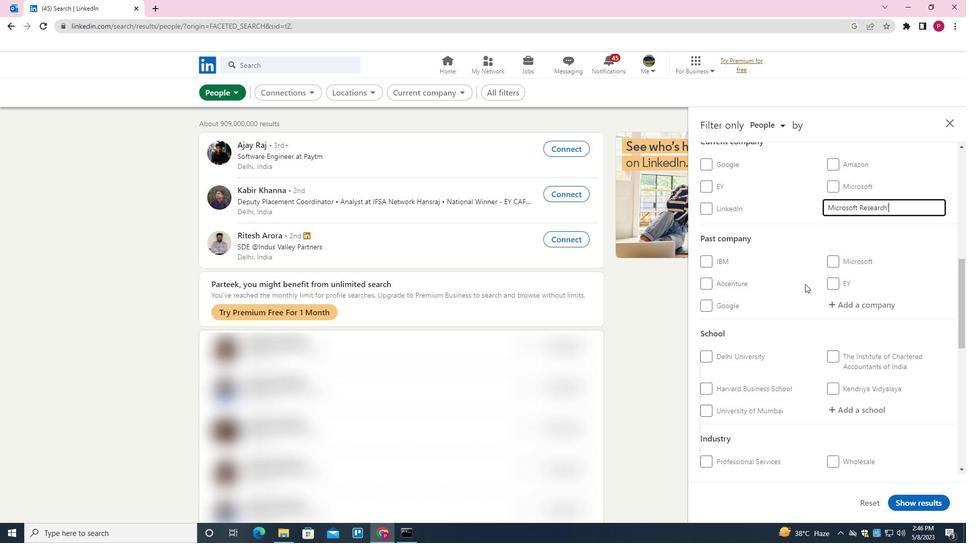 
Action: Mouse scrolled (805, 285) with delta (0, 0)
Screenshot: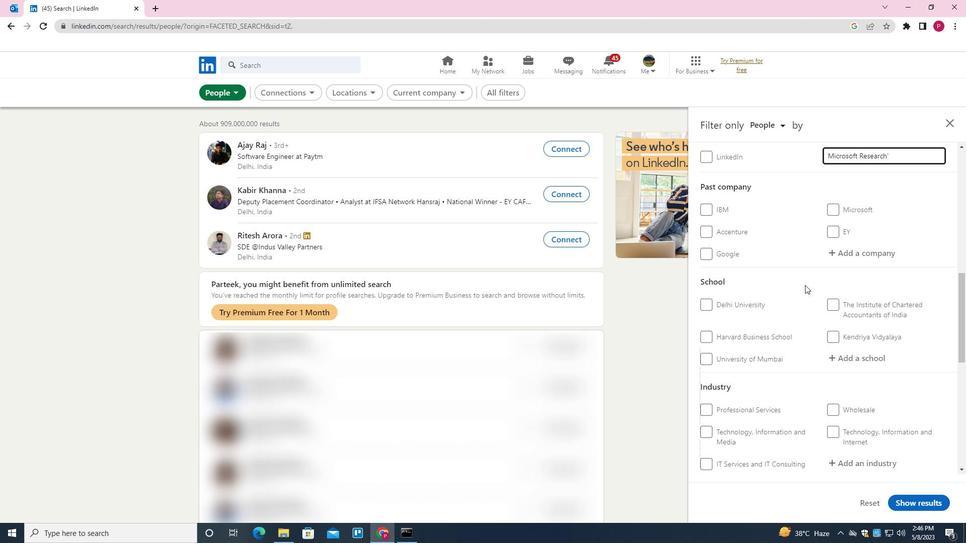 
Action: Mouse scrolled (805, 285) with delta (0, 0)
Screenshot: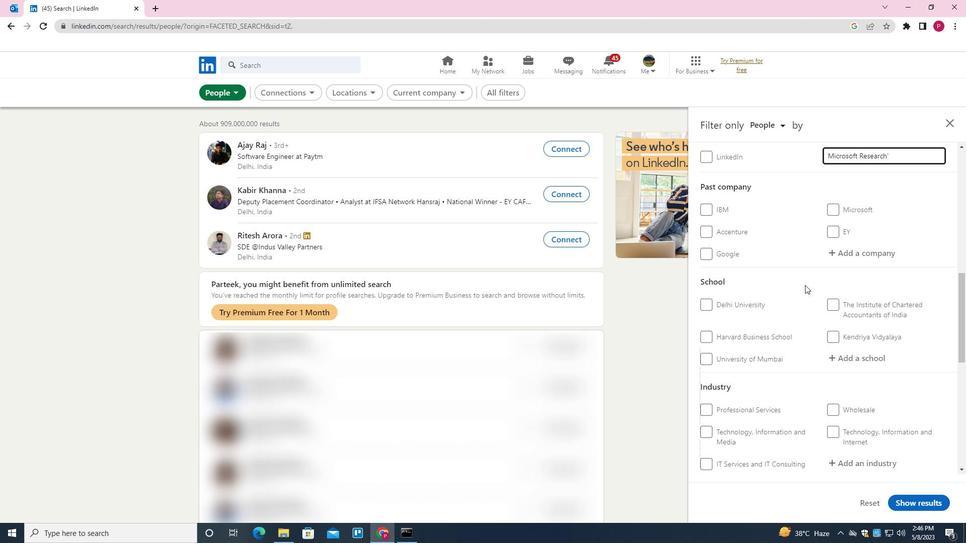 
Action: Mouse moved to (858, 255)
Screenshot: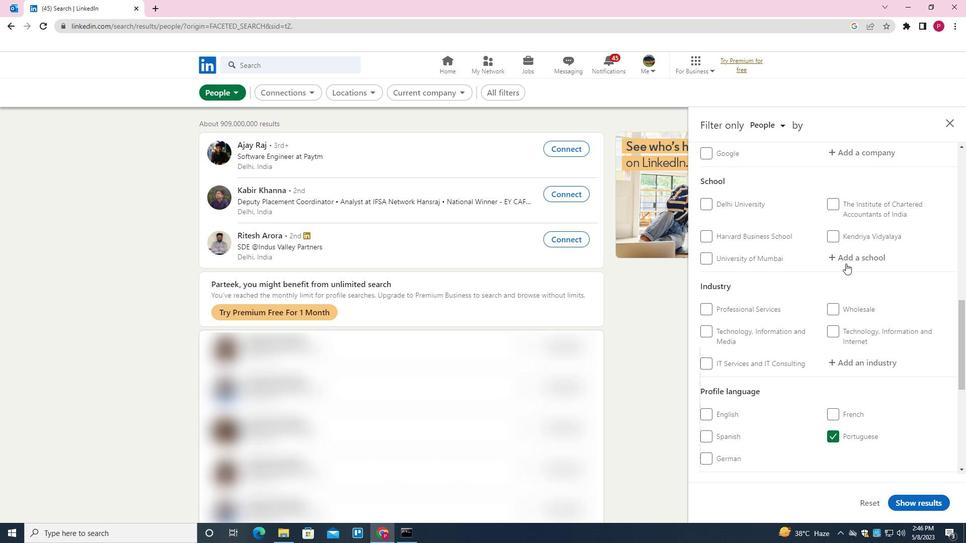 
Action: Mouse pressed left at (858, 255)
Screenshot: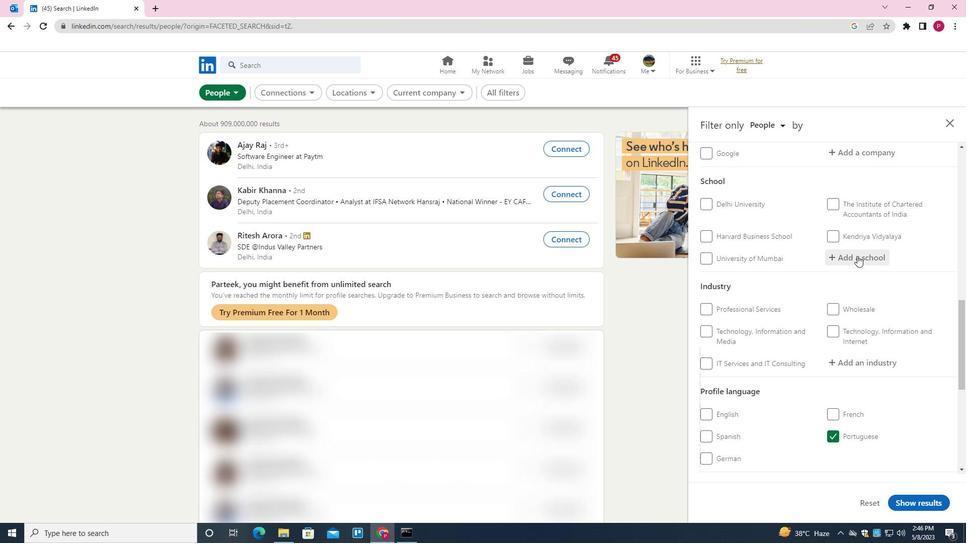 
Action: Mouse moved to (855, 258)
Screenshot: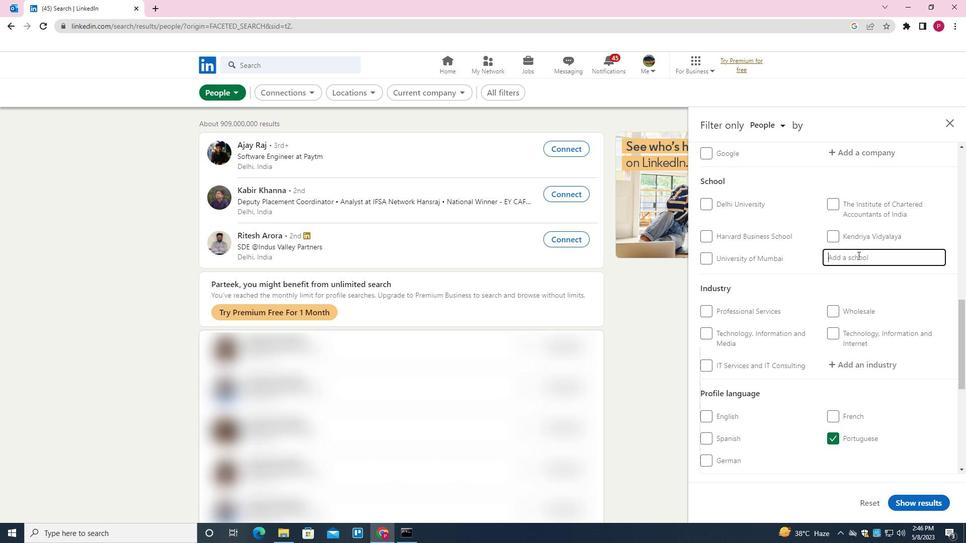 
Action: Key pressed <Key.shift><Key.shift><Key.shift><Key.shift><Key.shift><Key.shift><Key.shift><Key.shift><Key.shift><Key.shift><Key.shift><Key.shift><Key.shift><Key.shift><Key.shift><Key.shift><Key.shift><Key.shift><Key.shift><Key.shift><Key.shift><Key.shift><Key.shift>GAYATRI<Key.space><Key.shift>VIDYA<Key.space><Key.shift><Key.shift><Key.shift><Key.shift><Key.shift><Key.shift><Key.shift><Key.shift><Key.shift><Key.shift><Key.shift><Key.shift><Key.shift><Key.shift><Key.shift><Key.shift>PARISHAD<Key.space><Key.shift>COLLEGE<Key.space>OF<Key.space><Key.shift>ENGINEERING<Key.space><Key.down><Key.enter>
Screenshot: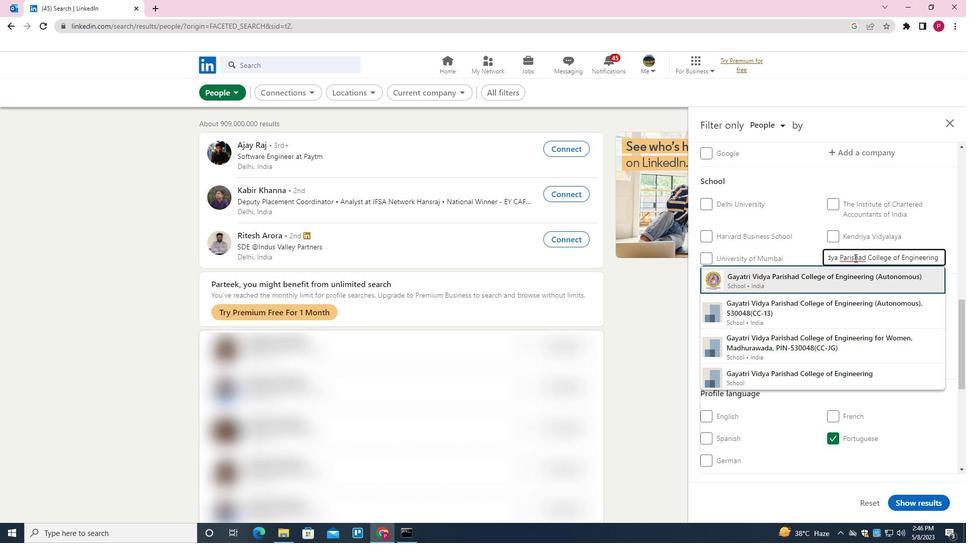 
Action: Mouse moved to (801, 294)
Screenshot: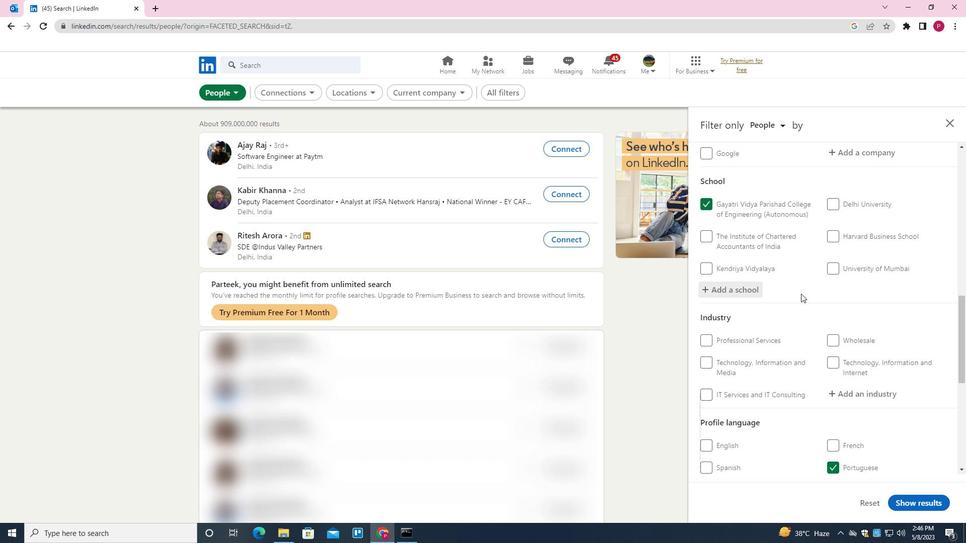 
Action: Mouse scrolled (801, 293) with delta (0, 0)
Screenshot: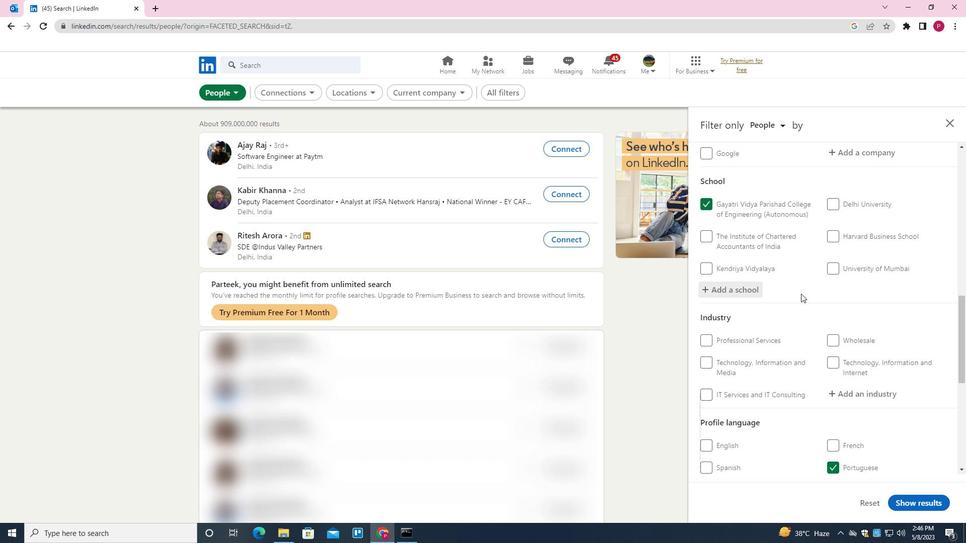 
Action: Mouse scrolled (801, 293) with delta (0, 0)
Screenshot: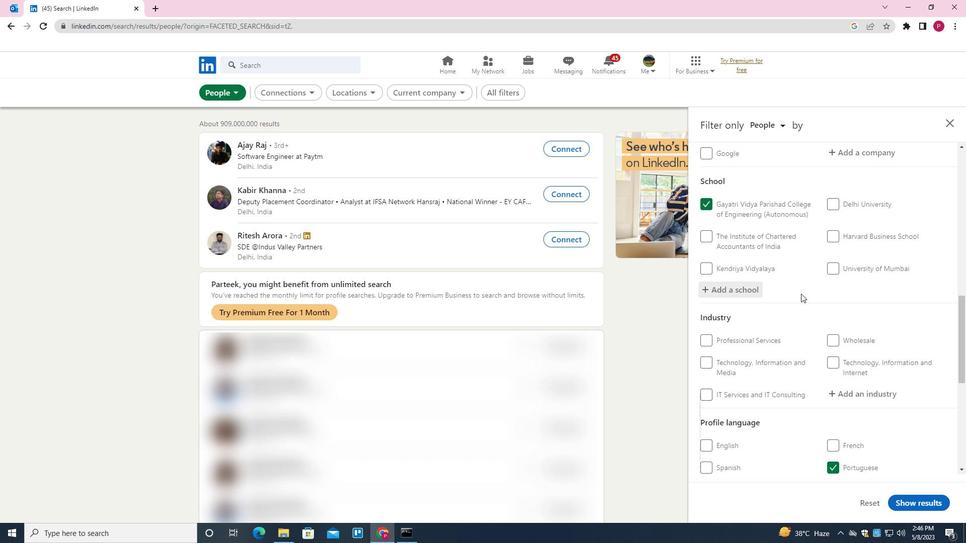 
Action: Mouse scrolled (801, 293) with delta (0, 0)
Screenshot: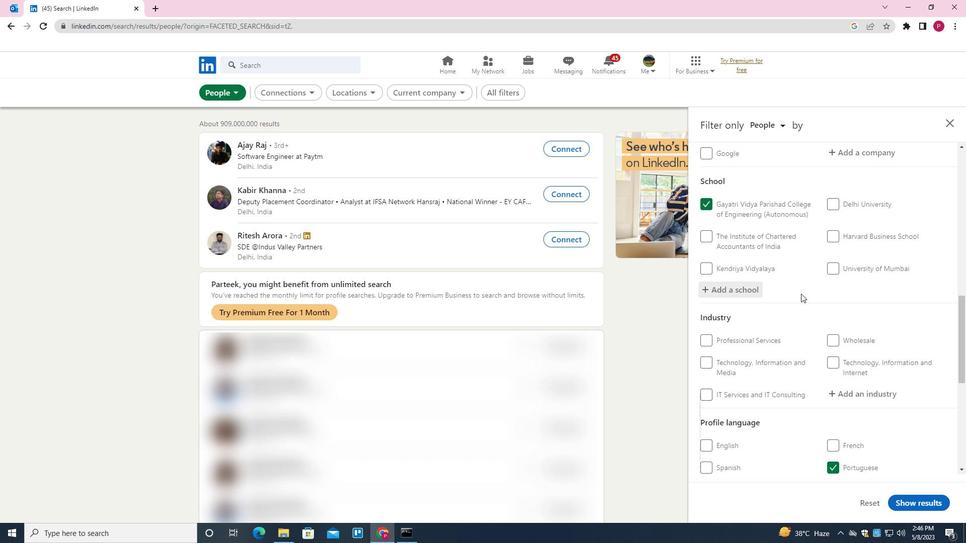 
Action: Mouse moved to (801, 294)
Screenshot: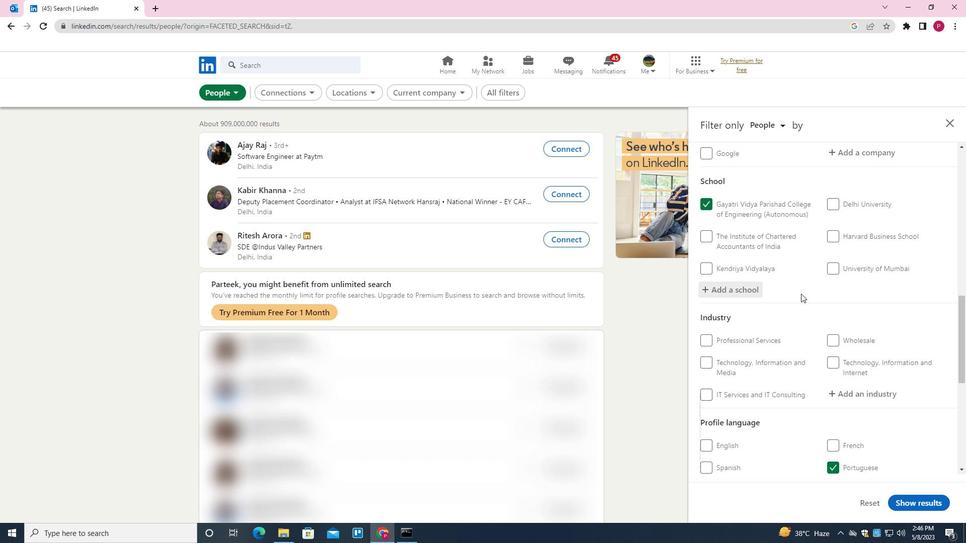 
Action: Mouse scrolled (801, 293) with delta (0, 0)
Screenshot: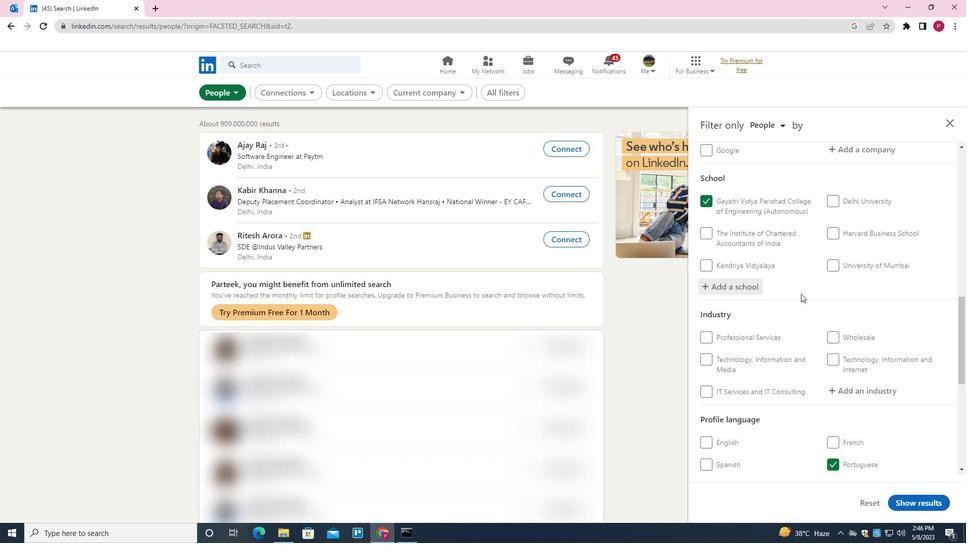
Action: Mouse moved to (868, 194)
Screenshot: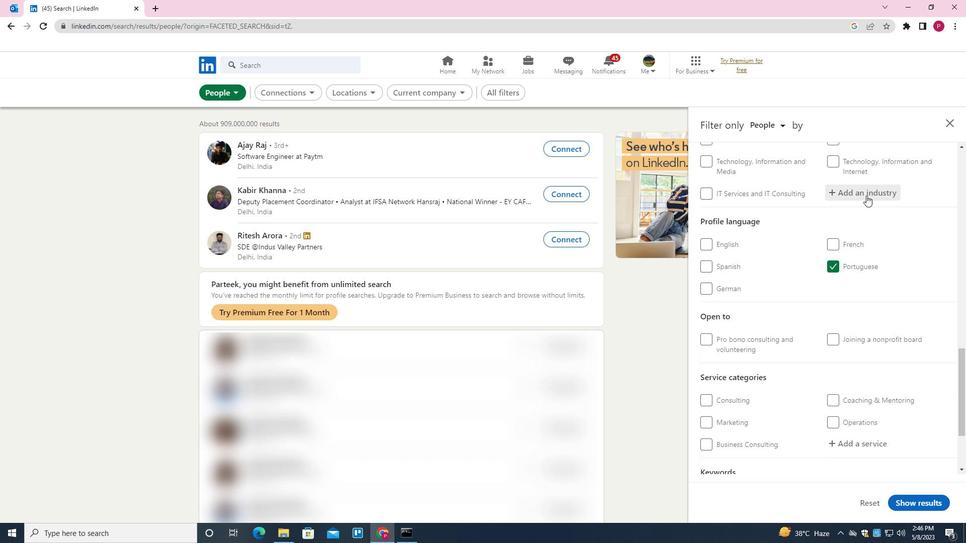 
Action: Mouse pressed left at (868, 194)
Screenshot: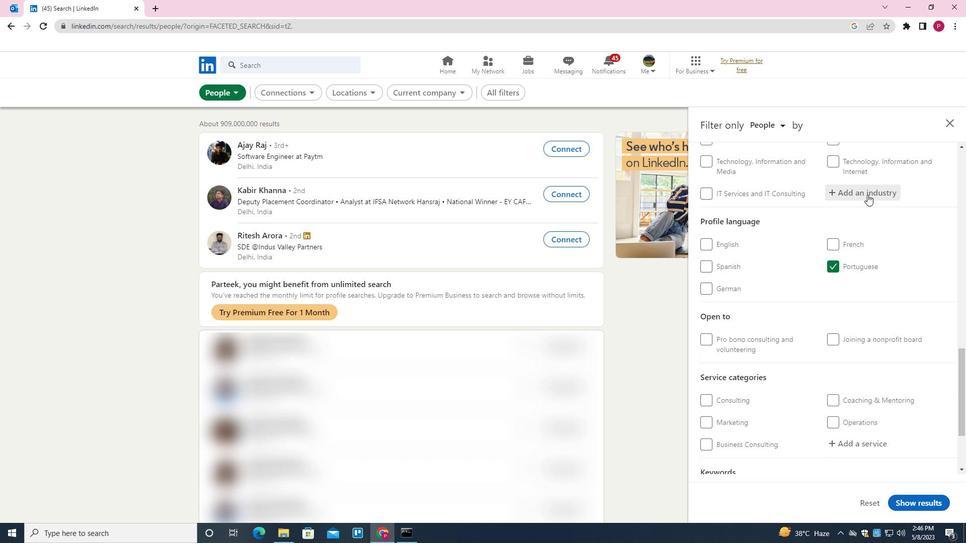 
Action: Mouse moved to (858, 200)
Screenshot: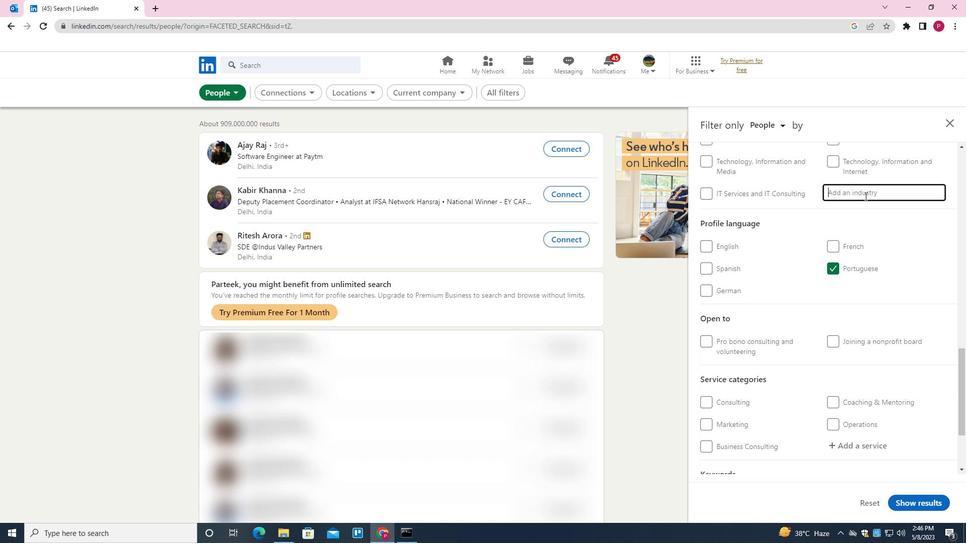 
Action: Key pressed <Key.shift><Key.shift><Key.shift><Key.shift><Key.shift><Key.shift><Key.shift><Key.shift><Key.shift><Key.shift>MOVIES<Key.backspace>,<Key.space><Key.shift>B<Key.backspace>VIDEOS<Key.space><Key.backspace><Key.backspace><Key.backspace><Key.backspace><Key.backspace><Key.backspace><Key.backspace><Key.backspace><Key.down><Key.enter>
Screenshot: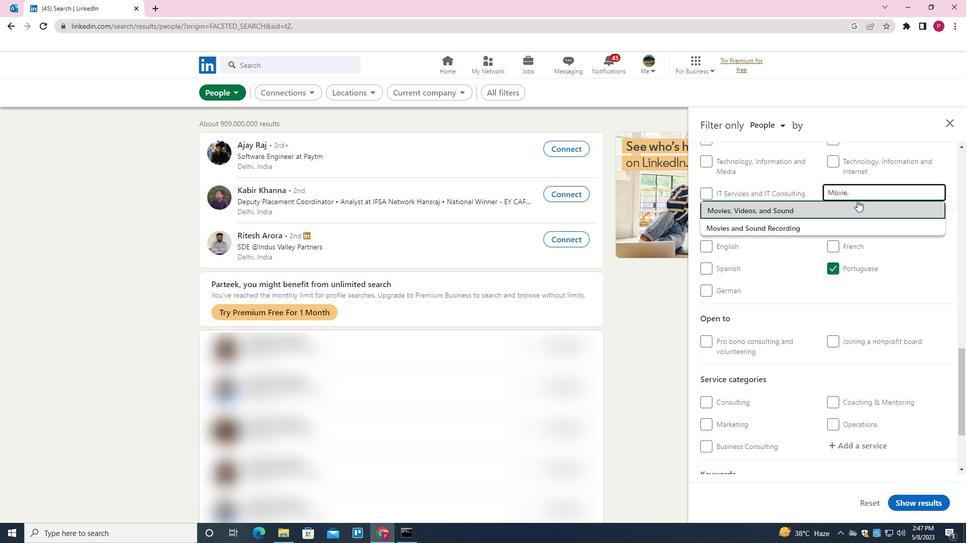 
Action: Mouse moved to (844, 316)
Screenshot: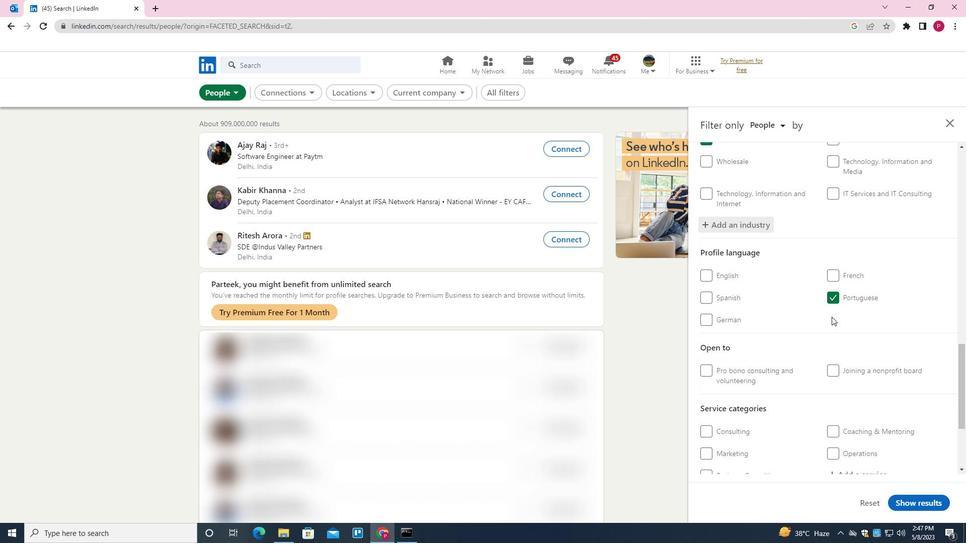 
Action: Mouse scrolled (844, 315) with delta (0, 0)
Screenshot: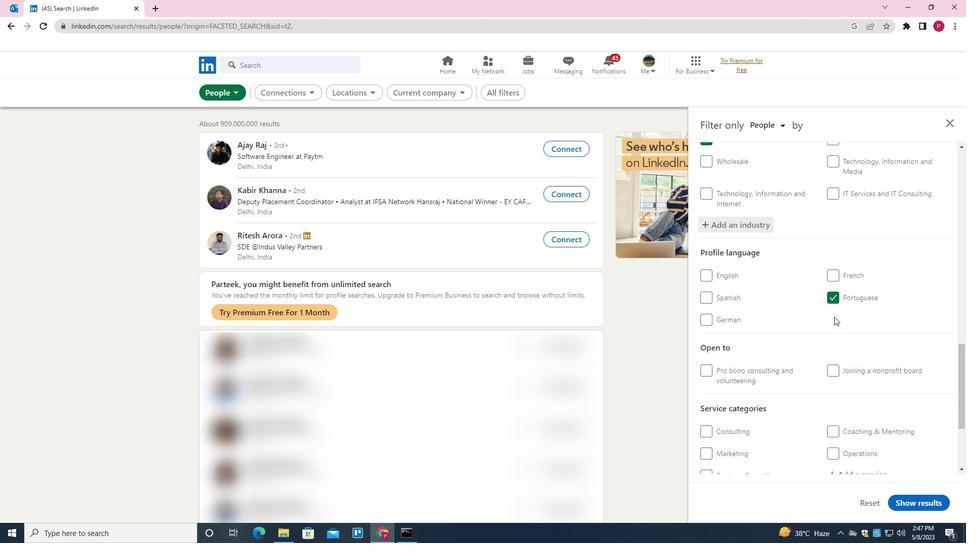 
Action: Mouse moved to (844, 316)
Screenshot: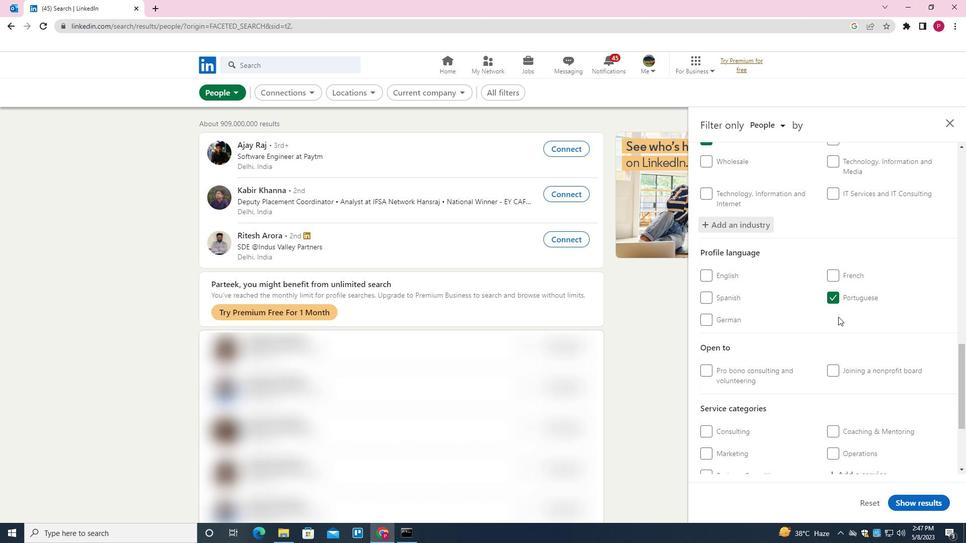 
Action: Mouse scrolled (844, 315) with delta (0, 0)
Screenshot: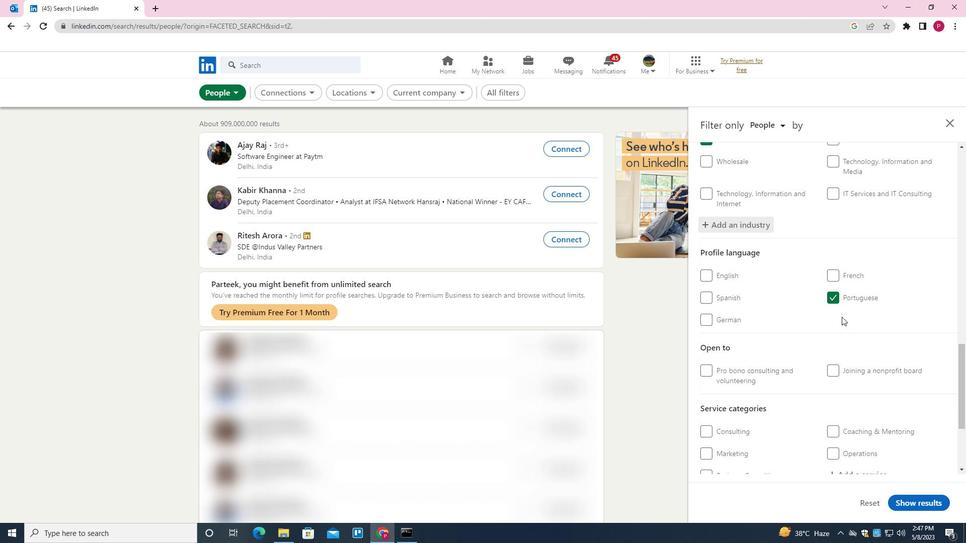 
Action: Mouse scrolled (844, 316) with delta (0, 0)
Screenshot: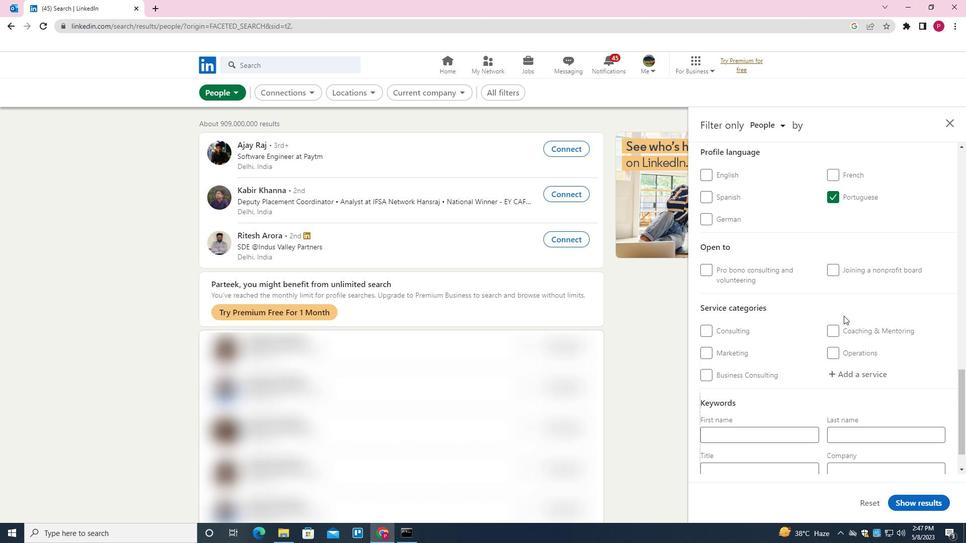 
Action: Mouse scrolled (844, 316) with delta (0, 0)
Screenshot: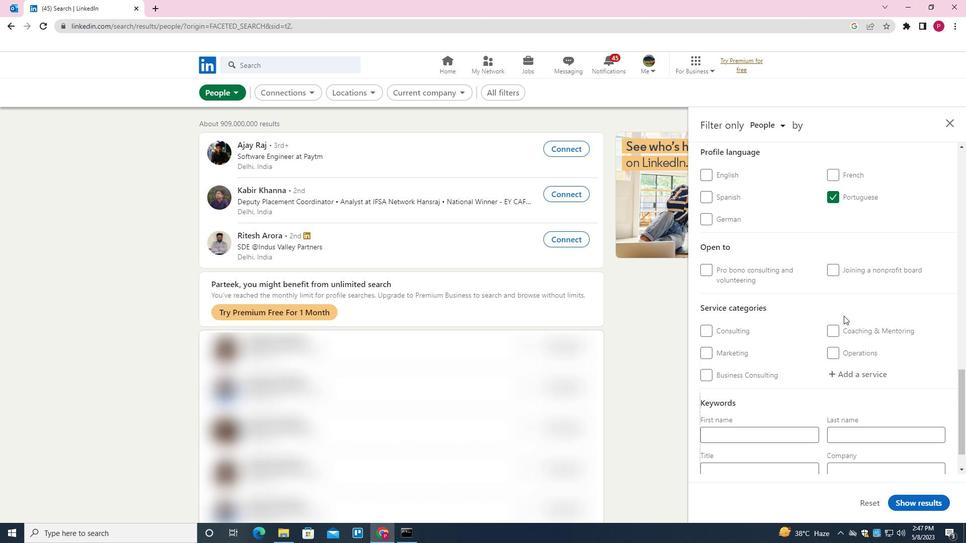 
Action: Mouse moved to (853, 309)
Screenshot: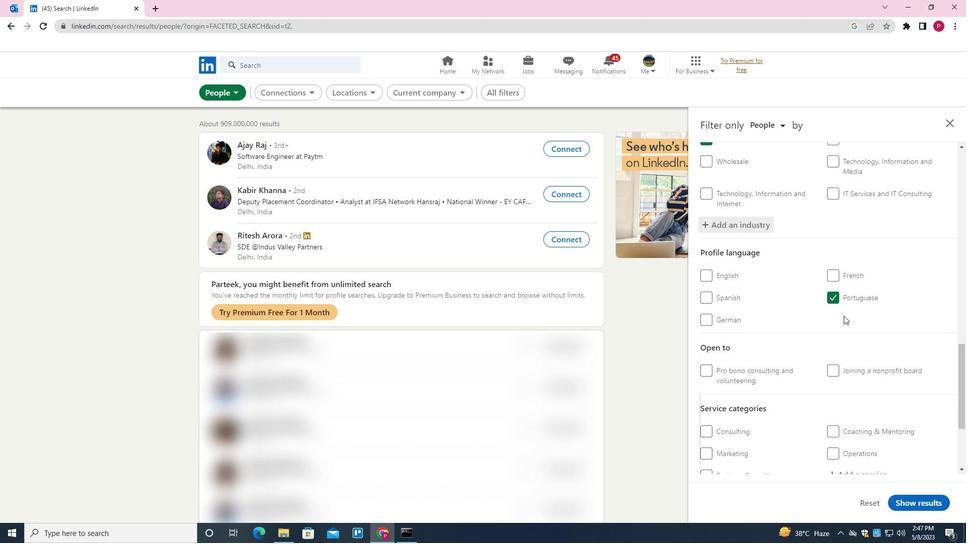
Action: Mouse scrolled (853, 308) with delta (0, 0)
Screenshot: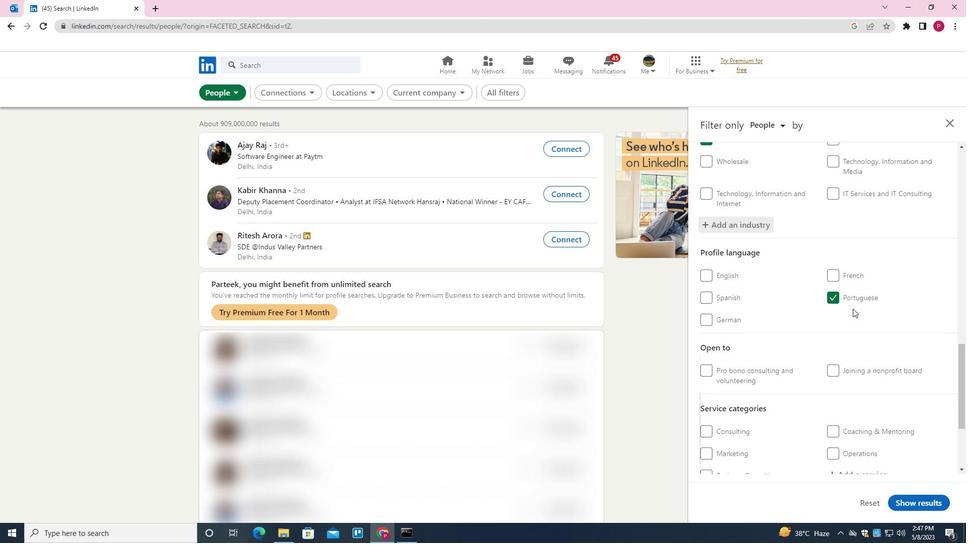 
Action: Mouse scrolled (853, 308) with delta (0, 0)
Screenshot: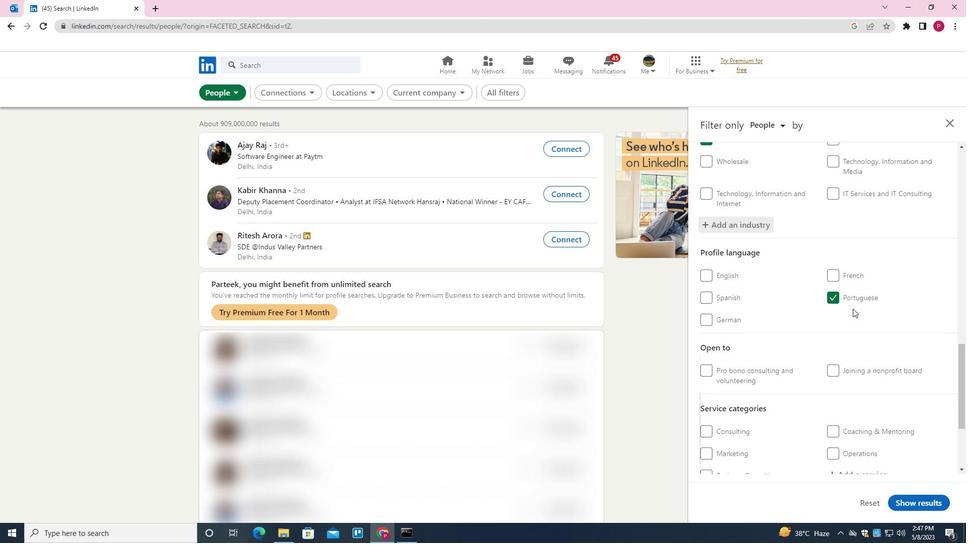 
Action: Mouse scrolled (853, 308) with delta (0, 0)
Screenshot: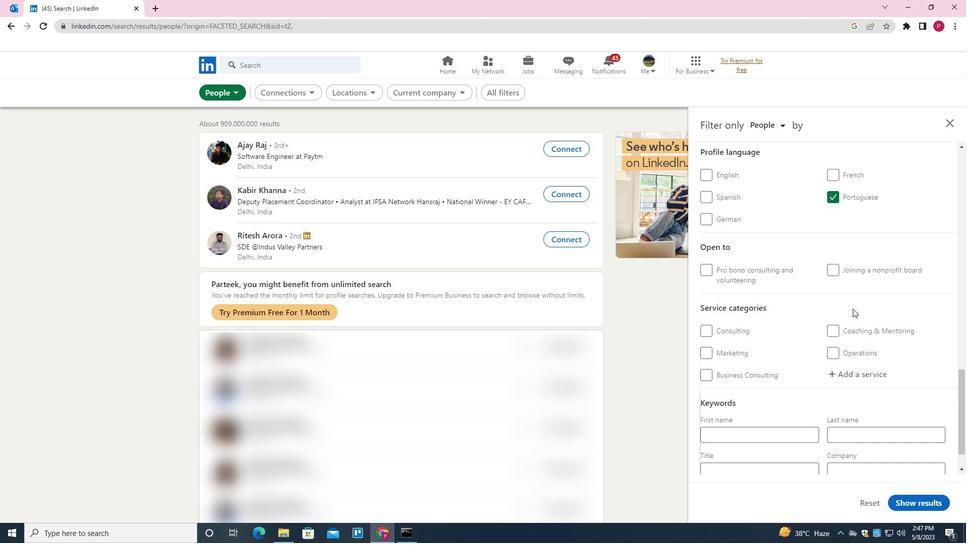 
Action: Mouse scrolled (853, 308) with delta (0, 0)
Screenshot: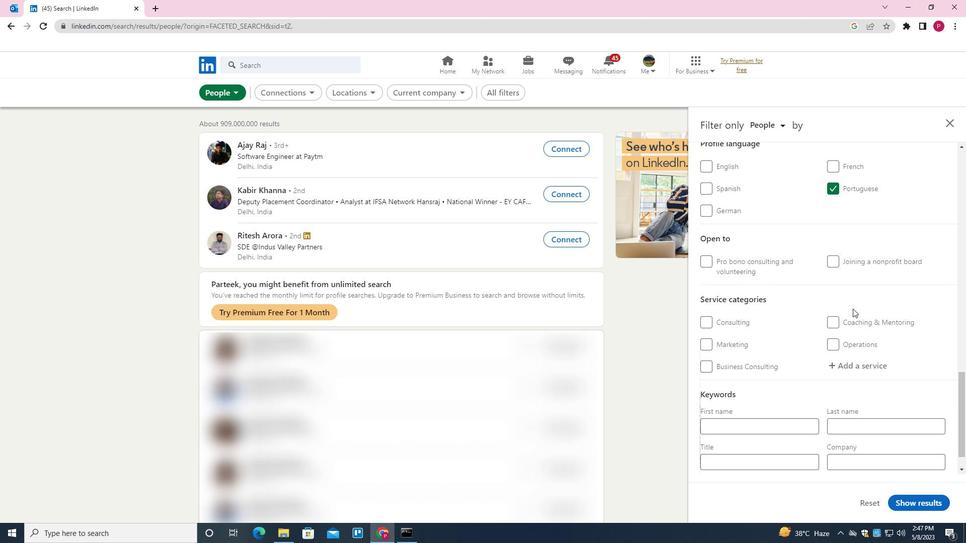 
Action: Mouse moved to (860, 328)
Screenshot: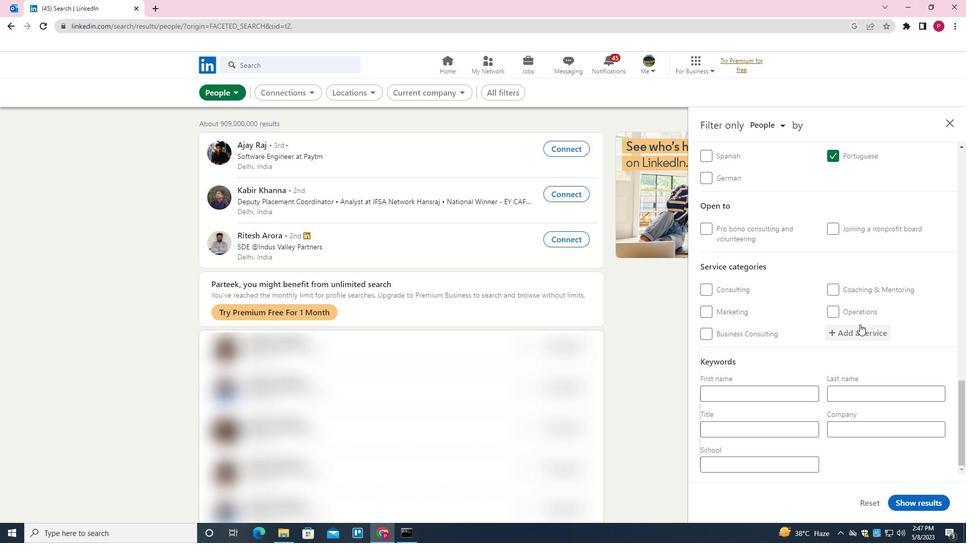 
Action: Mouse pressed left at (860, 328)
Screenshot: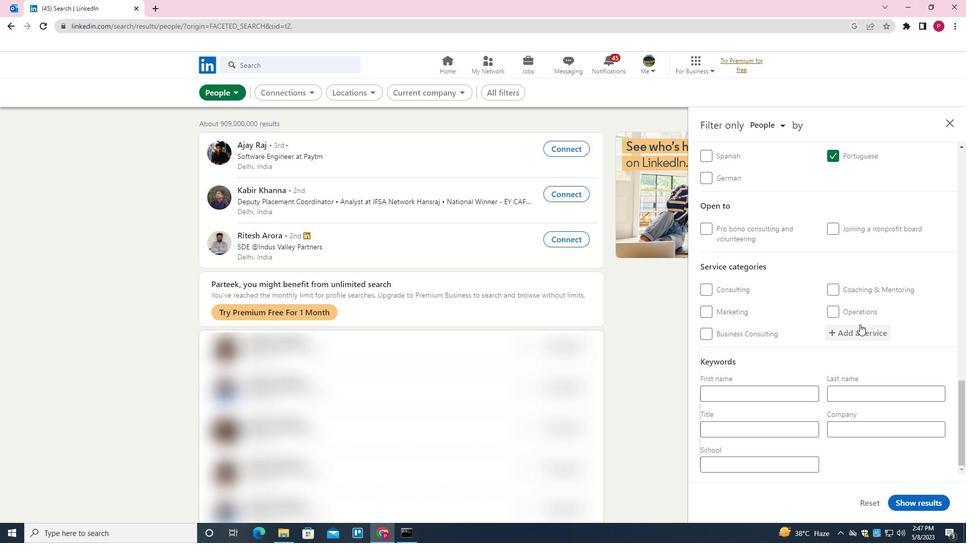 
Action: Mouse moved to (861, 330)
Screenshot: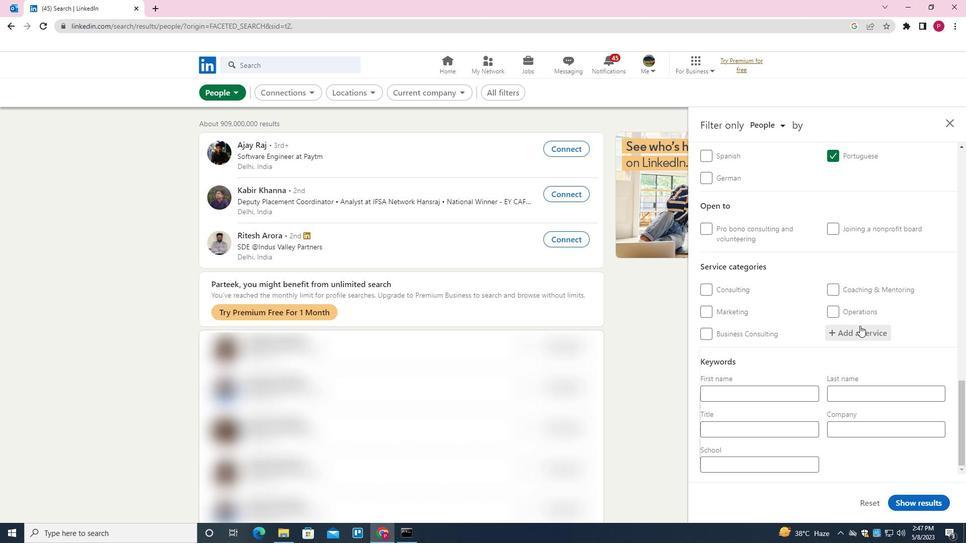 
Action: Key pressed <Key.shift>PUBLIC<Key.space><Key.shift>RELATIONS<Key.space><Key.down><Key.enter>
Screenshot: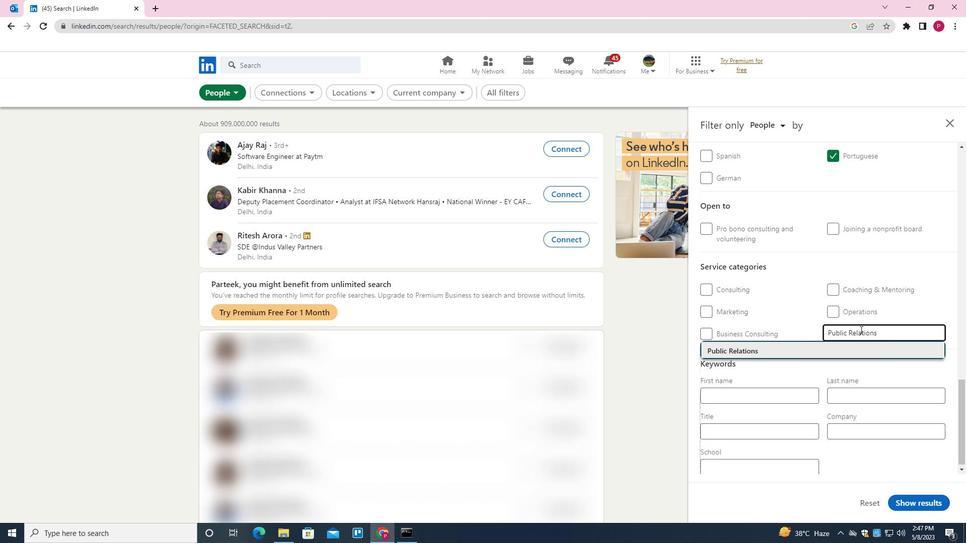 
Action: Mouse scrolled (861, 329) with delta (0, 0)
Screenshot: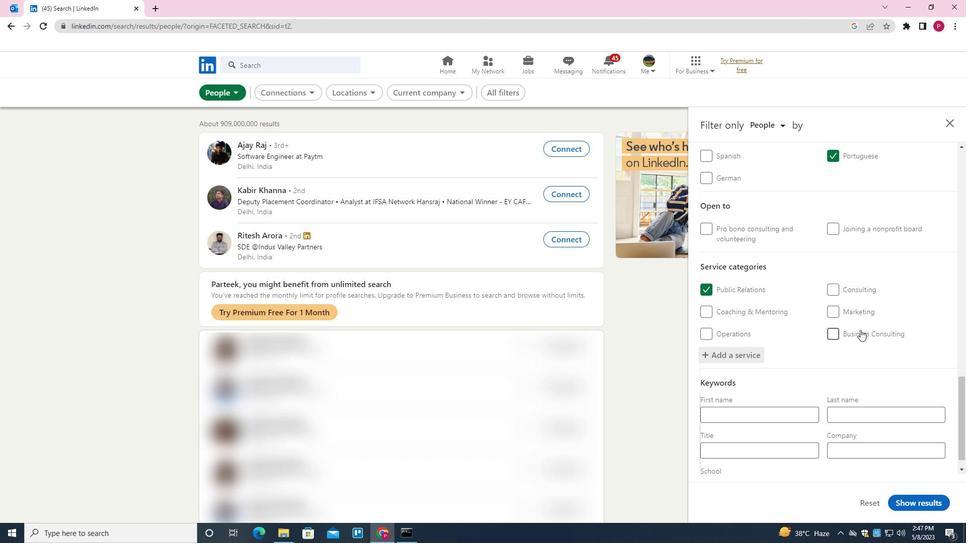 
Action: Mouse scrolled (861, 329) with delta (0, 0)
Screenshot: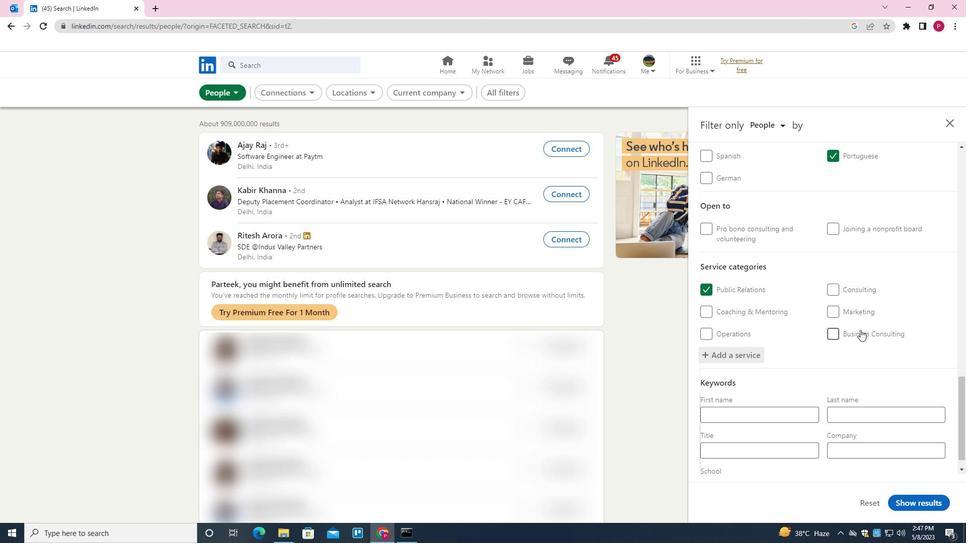
Action: Mouse scrolled (861, 329) with delta (0, 0)
Screenshot: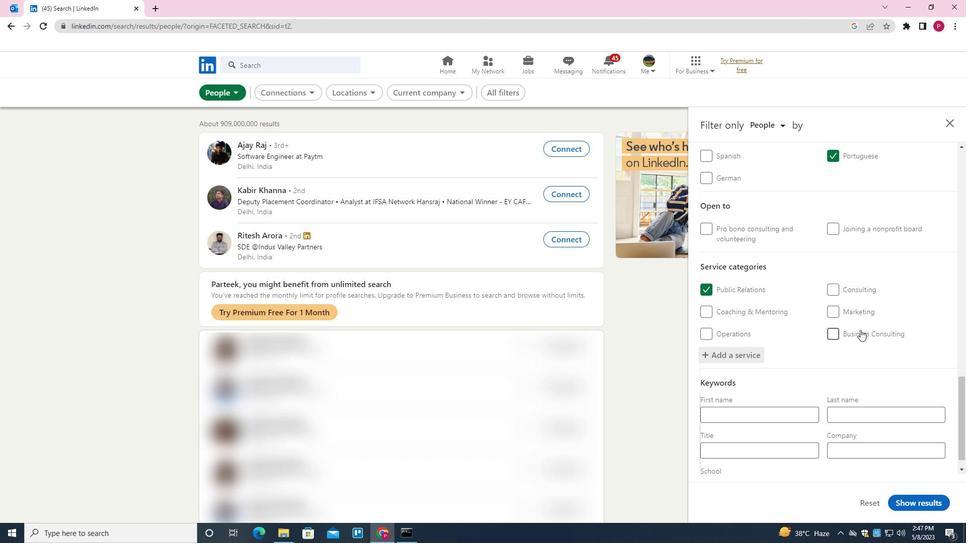 
Action: Mouse moved to (839, 376)
Screenshot: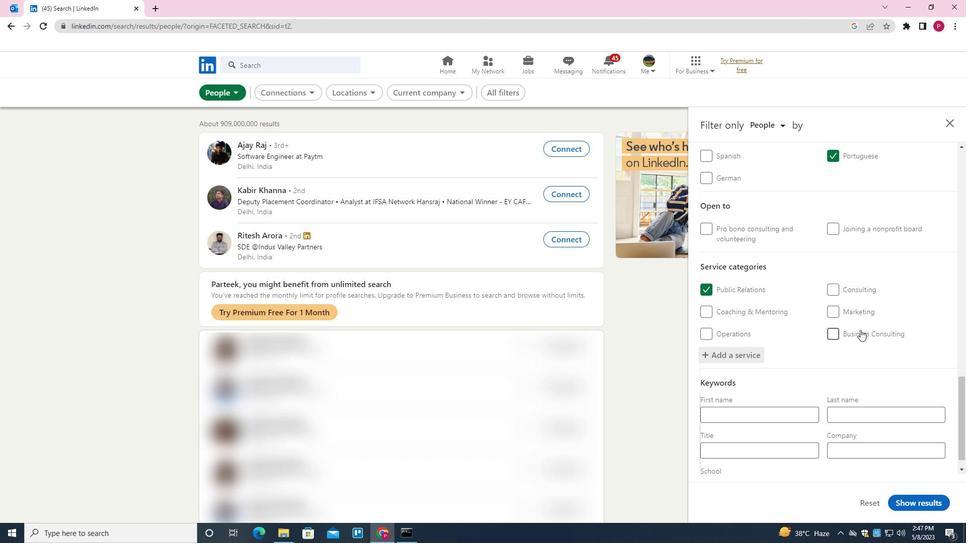 
Action: Mouse scrolled (839, 375) with delta (0, 0)
Screenshot: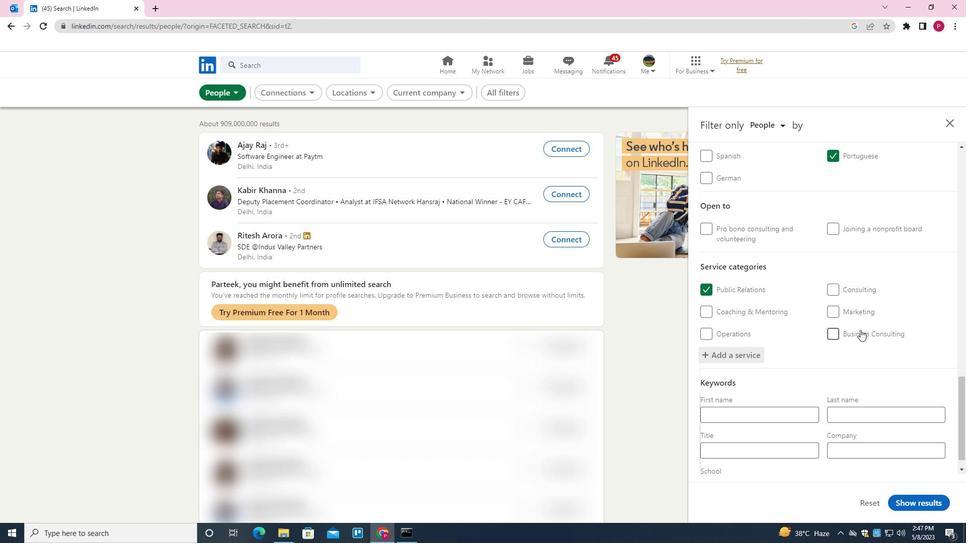 
Action: Mouse moved to (790, 418)
Screenshot: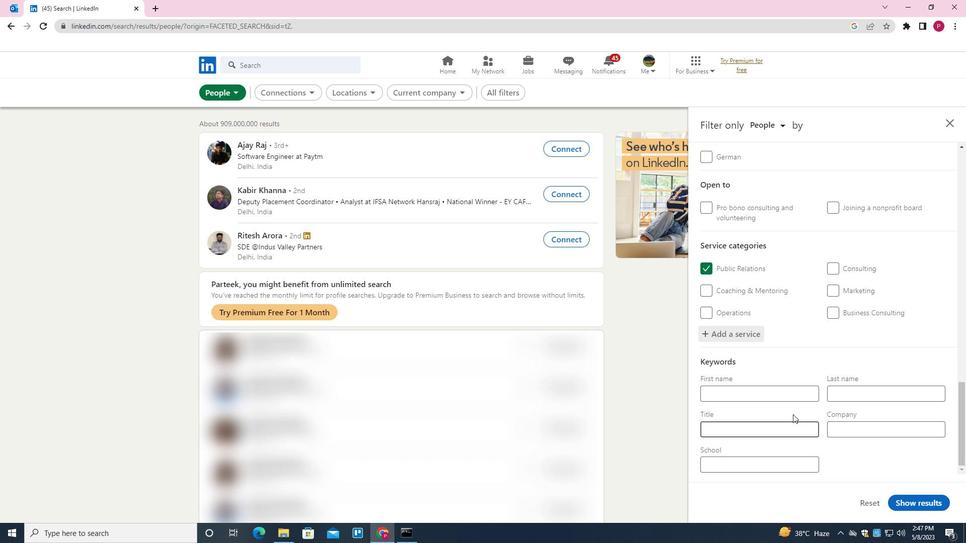 
Action: Mouse pressed left at (790, 418)
Screenshot: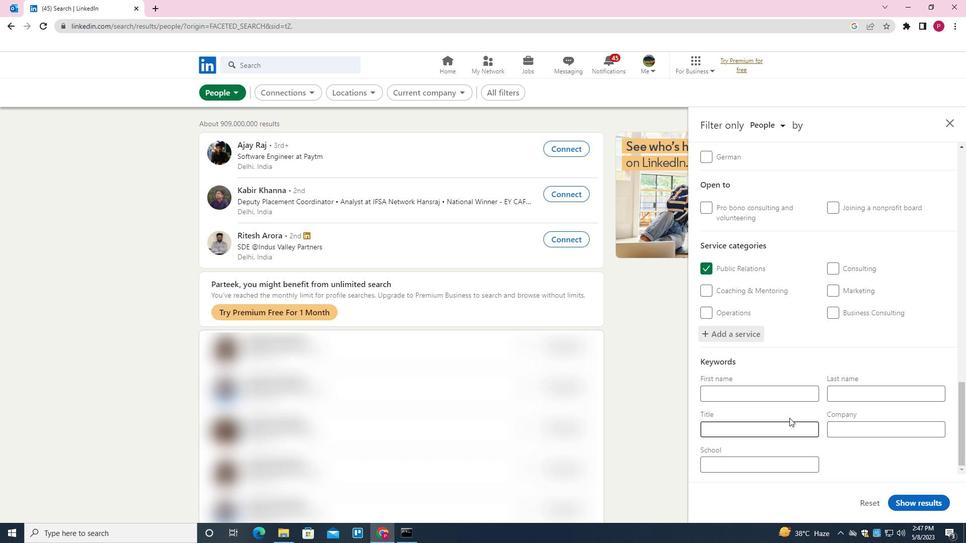 
Action: Mouse moved to (790, 418)
Screenshot: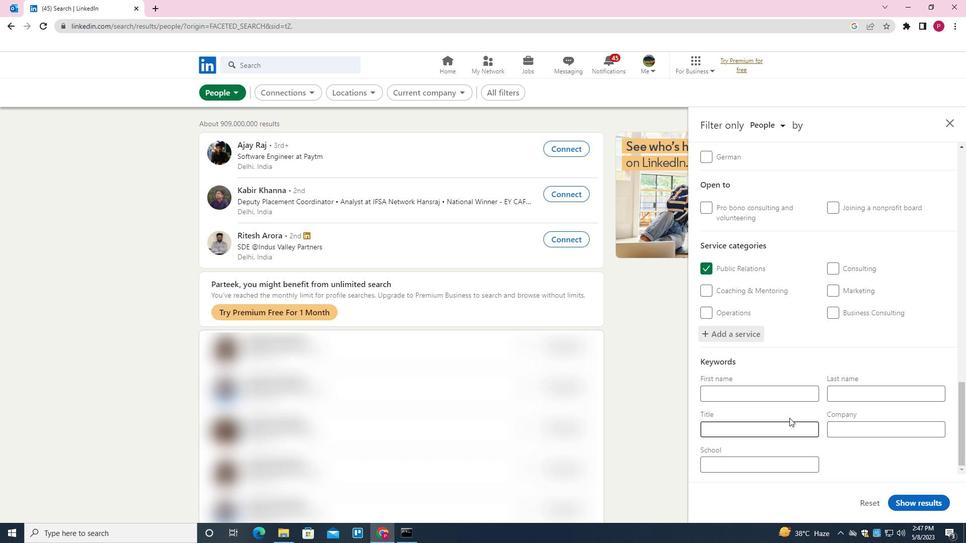 
Action: Key pressed <Key.shift><Key.shift><Key.shift><Key.shift><Key.shift><Key.shift><Key.shift><Key.shift><Key.shift><Key.shift><Key.shift><Key.shift><Key.shift><Key.shift><Key.shift><Key.shift><Key.shift><Key.shift><Key.shift><Key.shift><Key.shift><Key.shift><Key.shift><Key.shift><Key.shift><Key.shift><Key.shift><Key.shift><Key.shift><Key.shift><Key.shift><Key.shift>OVER<Key.space>THE<Key.space><Key.shift>PHONE<Key.space><Key.shift>INTERPRETER
Screenshot: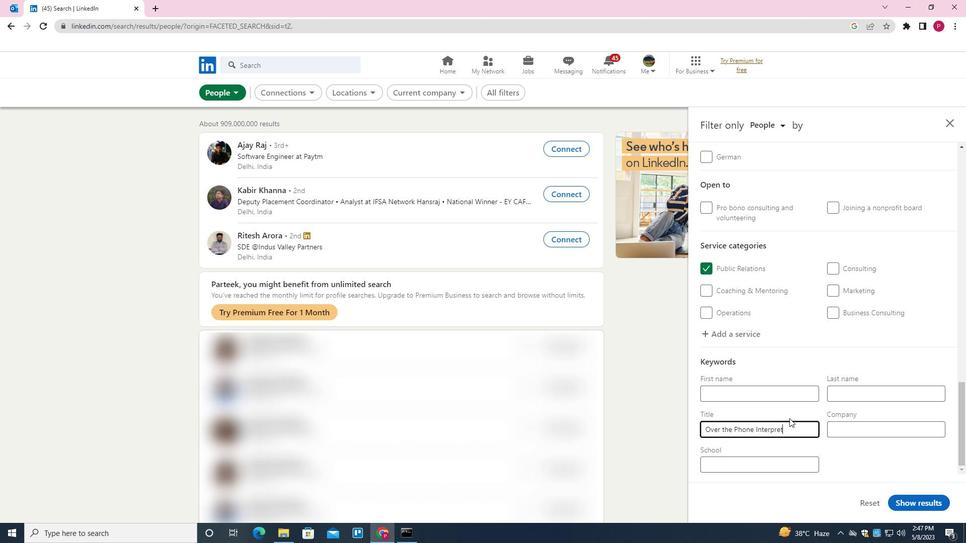 
Action: Mouse moved to (927, 501)
Screenshot: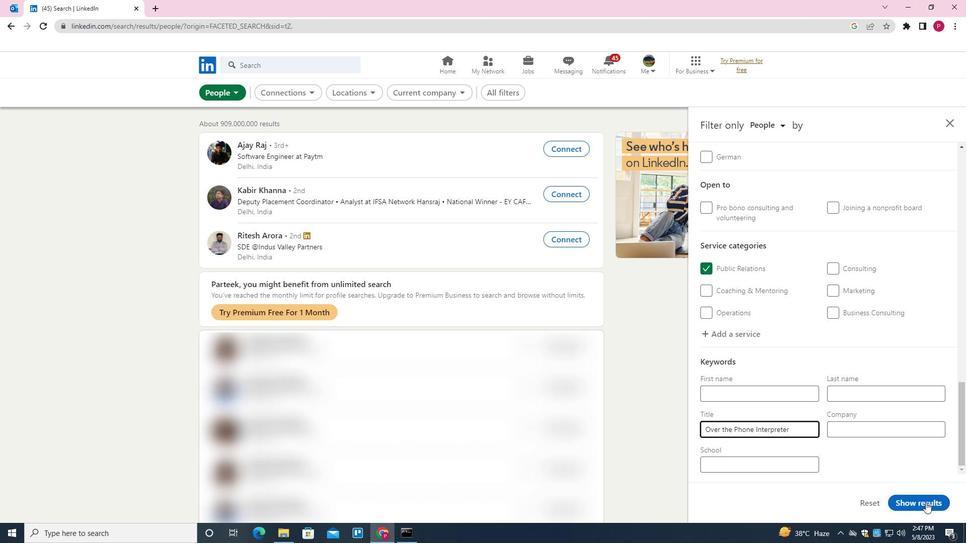 
Action: Mouse pressed left at (927, 501)
Screenshot: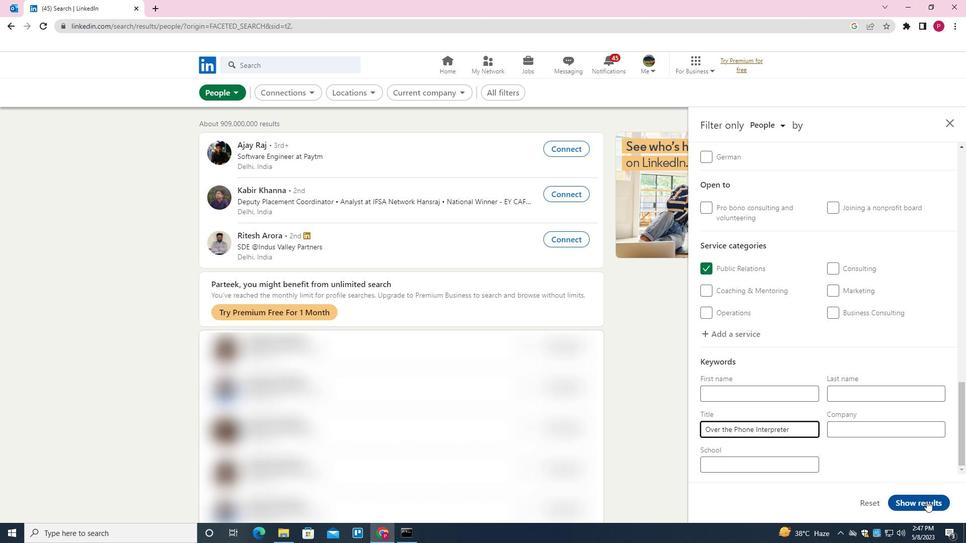 
Action: Mouse moved to (830, 408)
Screenshot: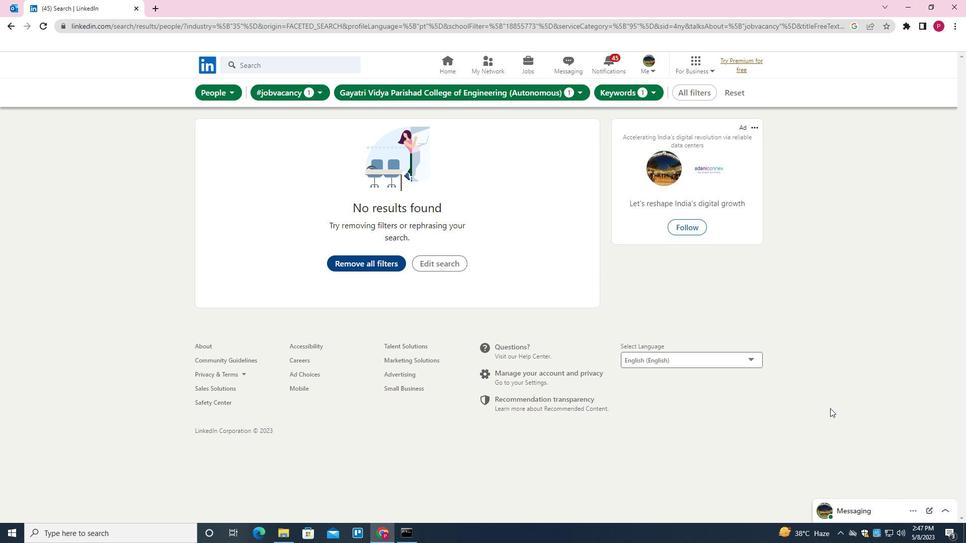 
